 Task: Find connections with filter location Chikmagalūr with filter topic #coachingwith filter profile language Potuguese with filter current company Animation Boss with filter school Kurnool Jobs with filter industry Movies, Videos and Sound with filter service category Copywriting with filter keywords title Group Sales
Action: Mouse moved to (483, 63)
Screenshot: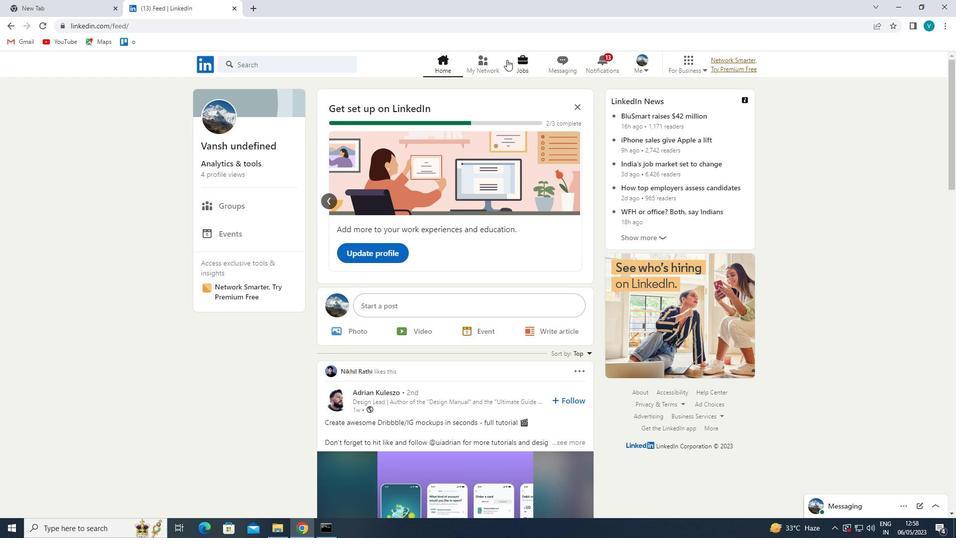 
Action: Mouse pressed left at (483, 63)
Screenshot: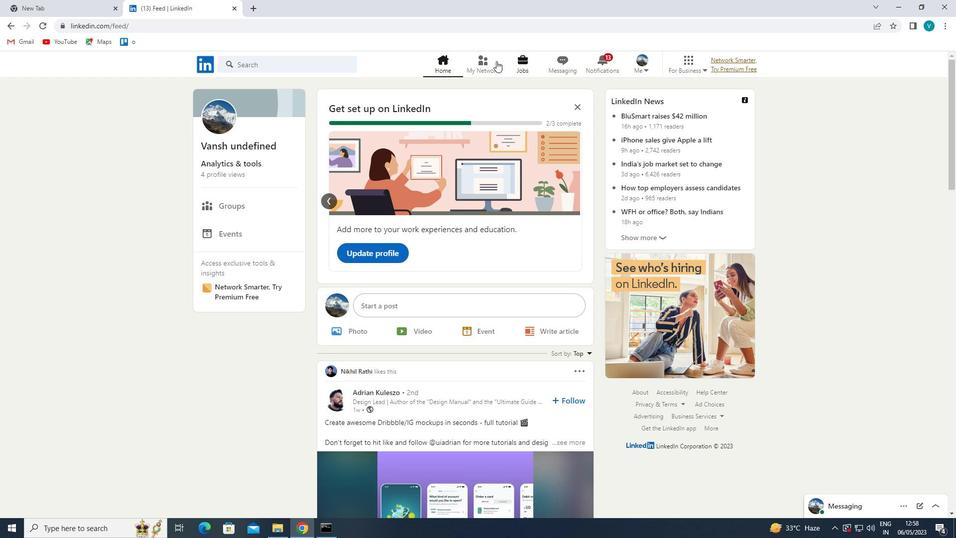 
Action: Mouse moved to (299, 117)
Screenshot: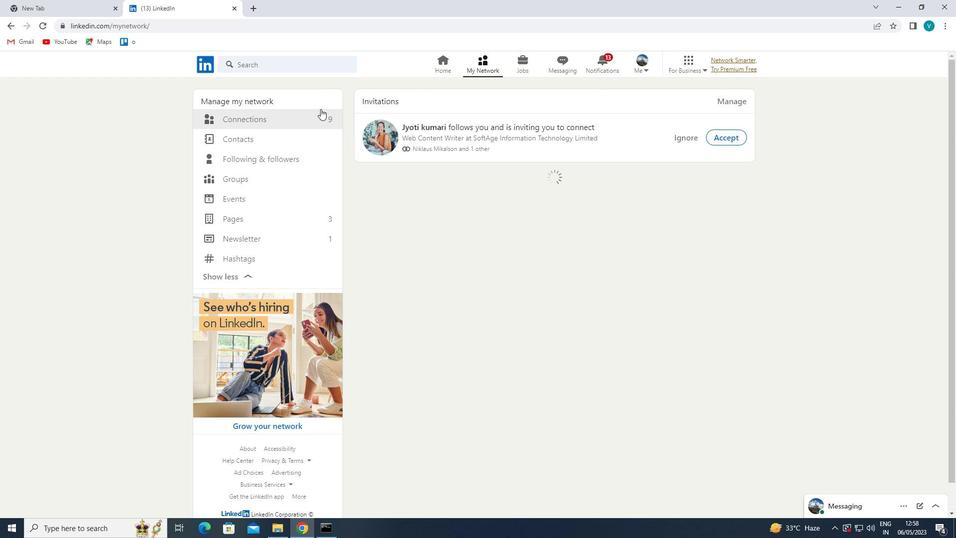
Action: Mouse pressed left at (299, 117)
Screenshot: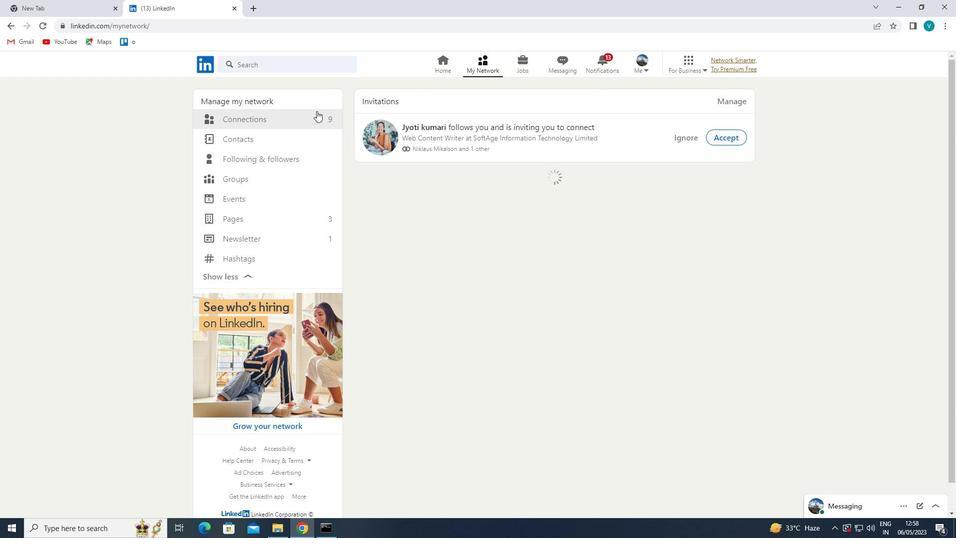 
Action: Mouse moved to (544, 118)
Screenshot: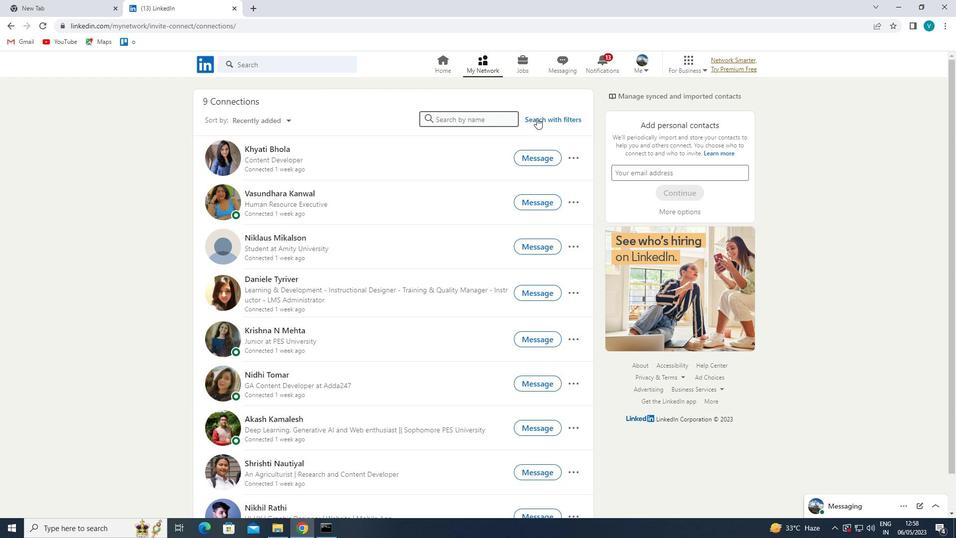 
Action: Mouse pressed left at (544, 118)
Screenshot: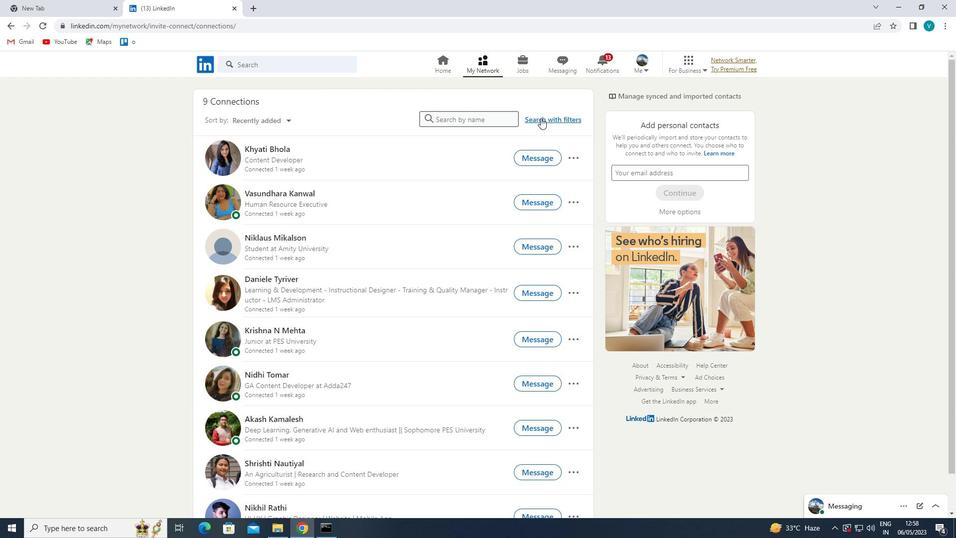 
Action: Mouse moved to (488, 94)
Screenshot: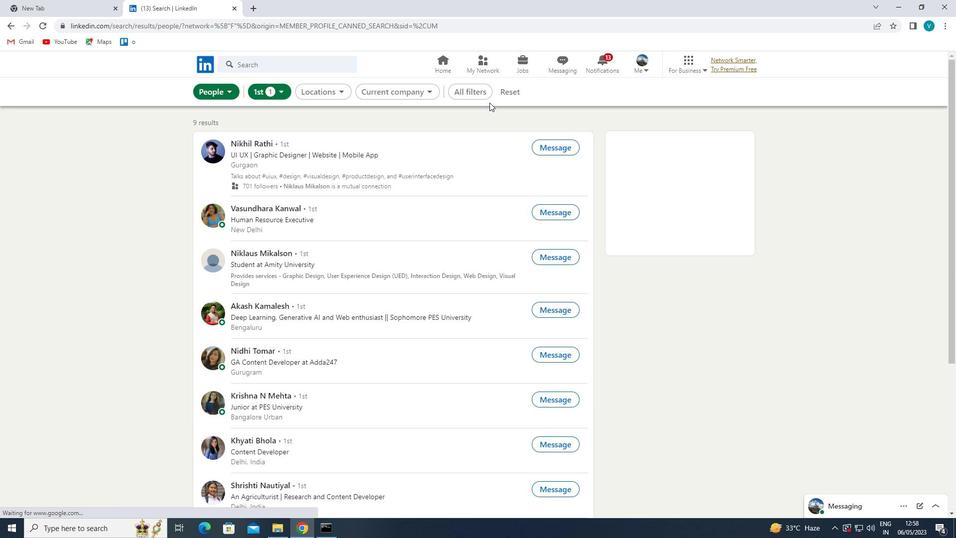 
Action: Mouse pressed left at (488, 94)
Screenshot: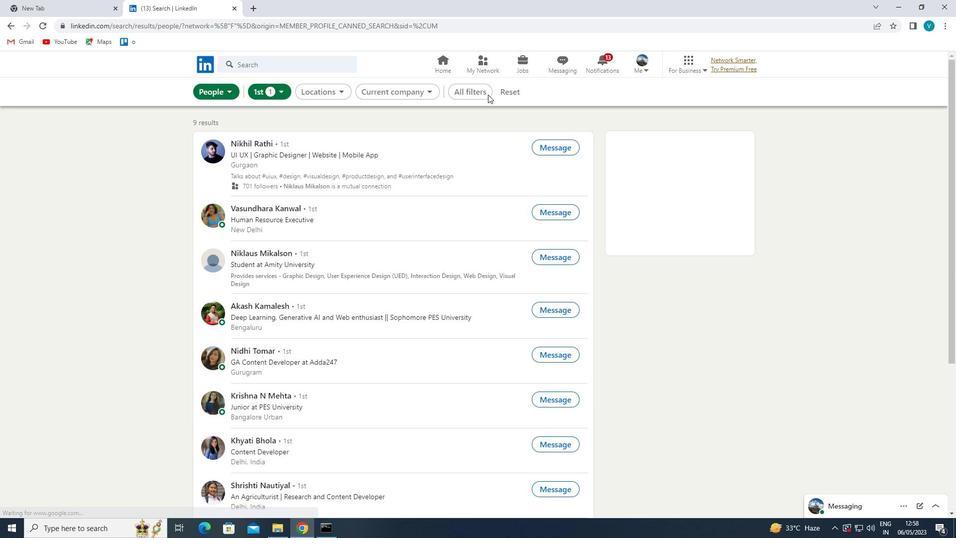 
Action: Mouse moved to (777, 199)
Screenshot: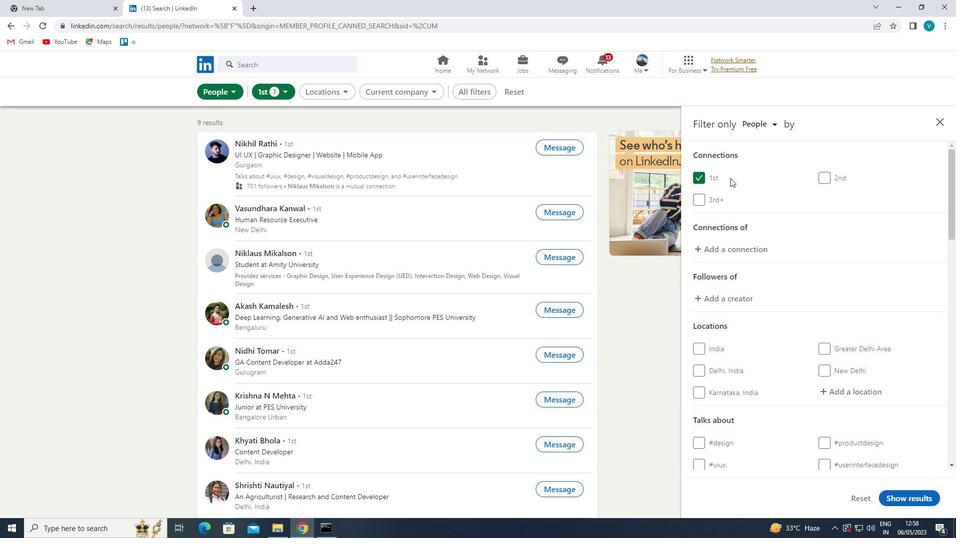 
Action: Mouse scrolled (777, 198) with delta (0, 0)
Screenshot: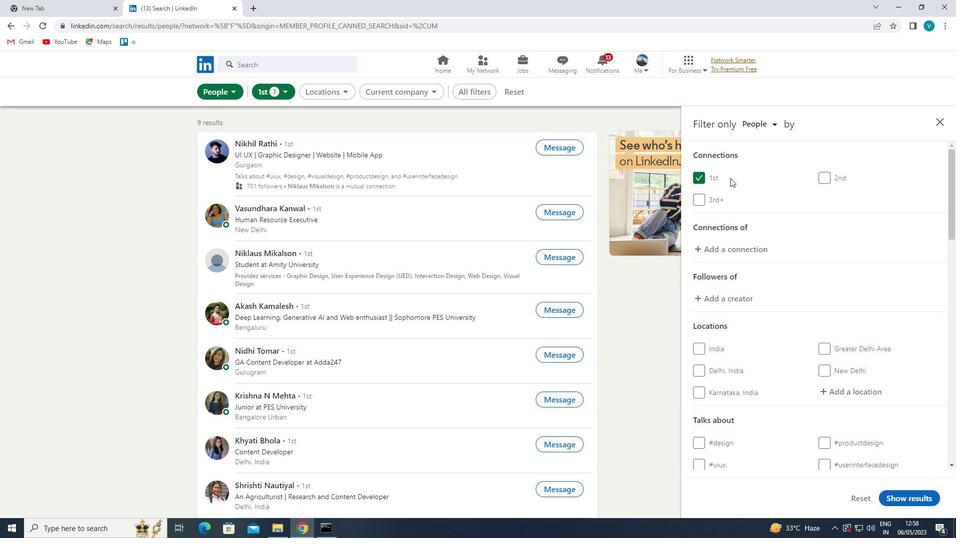 
Action: Mouse moved to (781, 202)
Screenshot: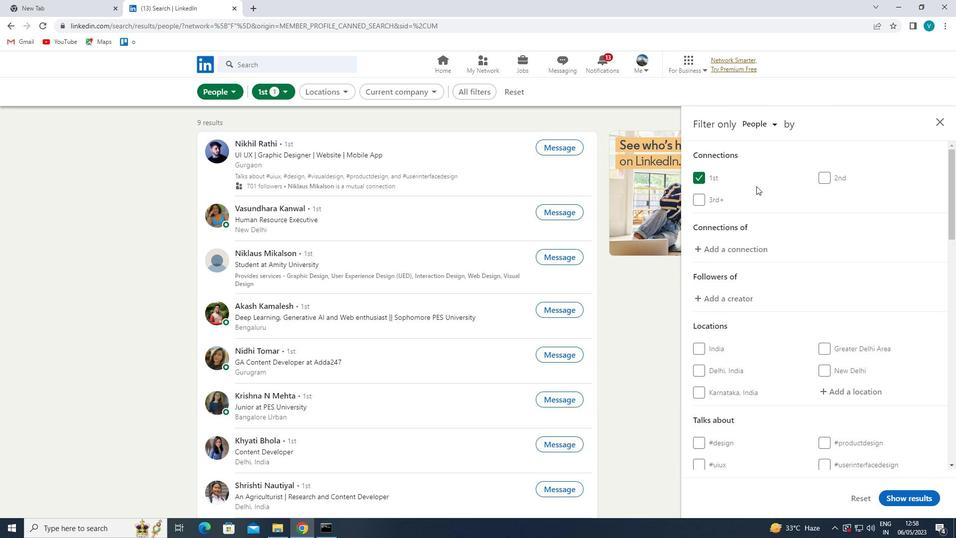 
Action: Mouse scrolled (781, 201) with delta (0, 0)
Screenshot: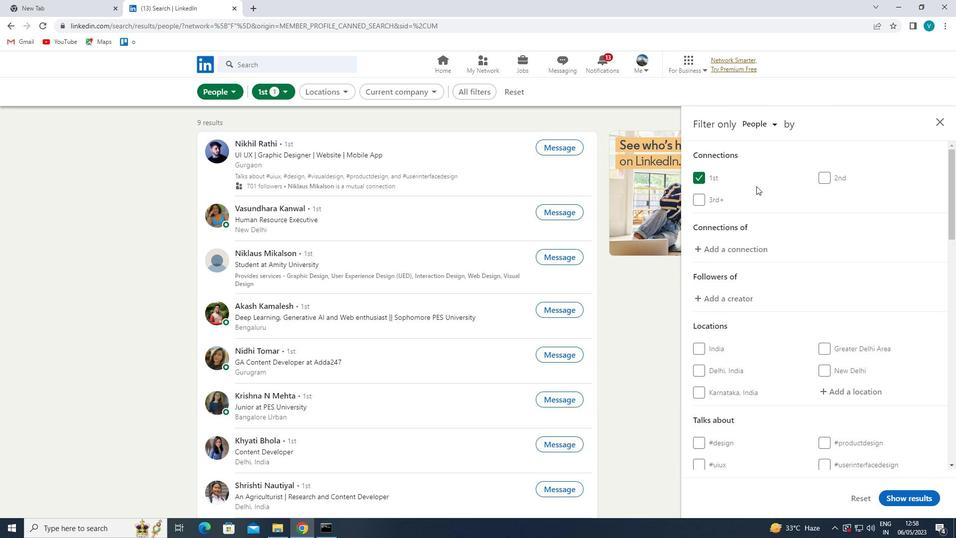 
Action: Mouse moved to (849, 283)
Screenshot: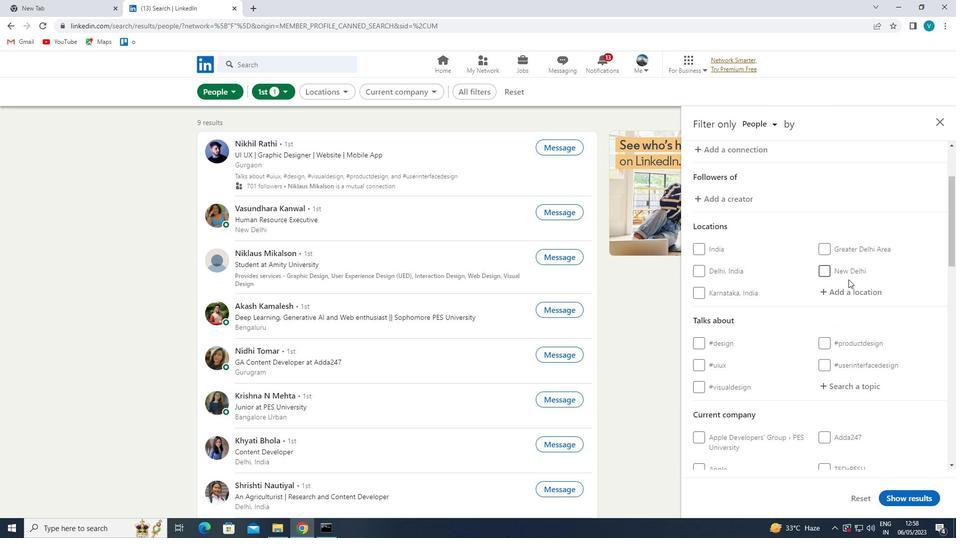 
Action: Mouse pressed left at (849, 283)
Screenshot: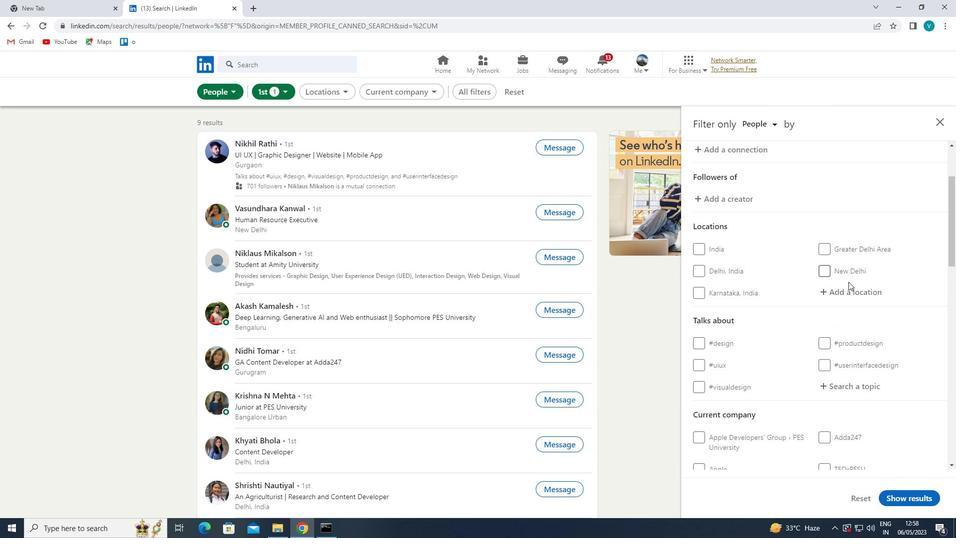 
Action: Mouse moved to (771, 269)
Screenshot: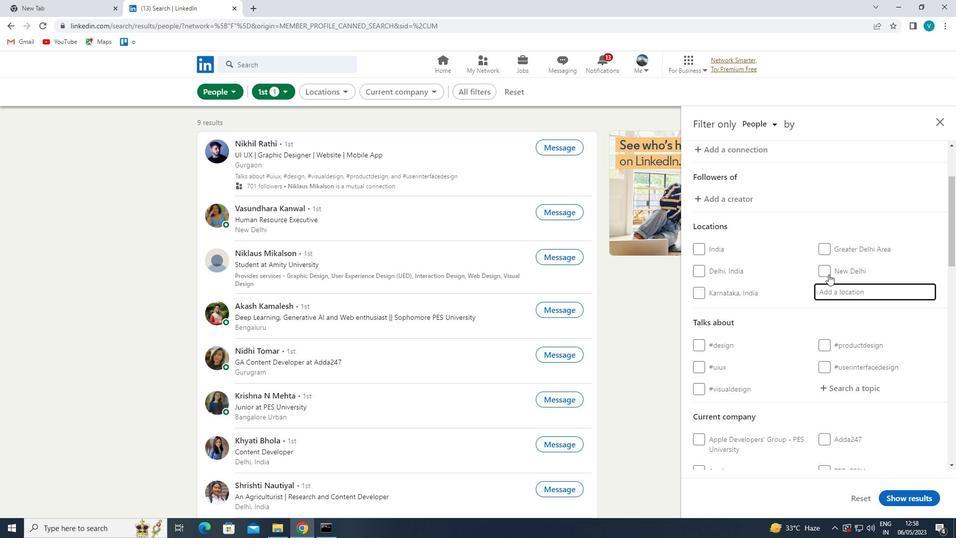 
Action: Key pressed <Key.shift>
Screenshot: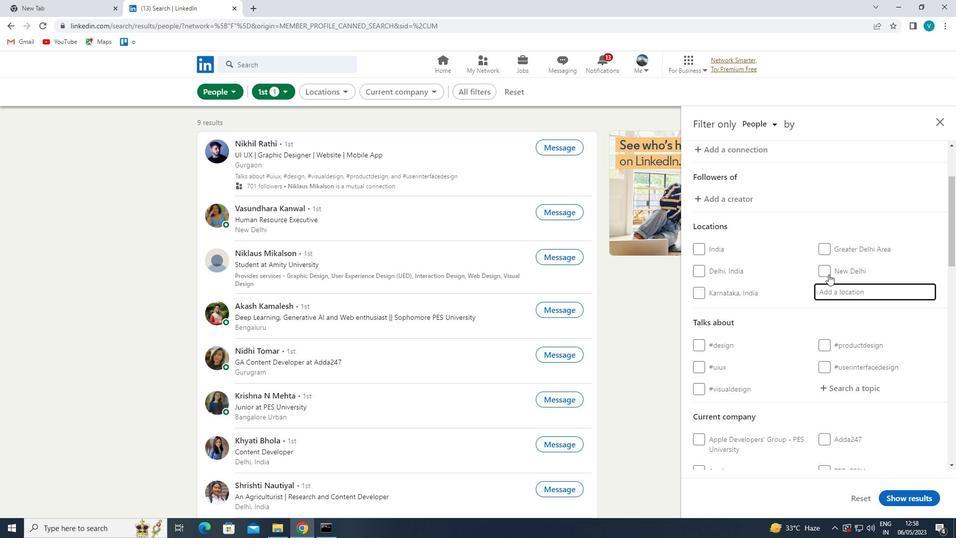 
Action: Mouse moved to (768, 270)
Screenshot: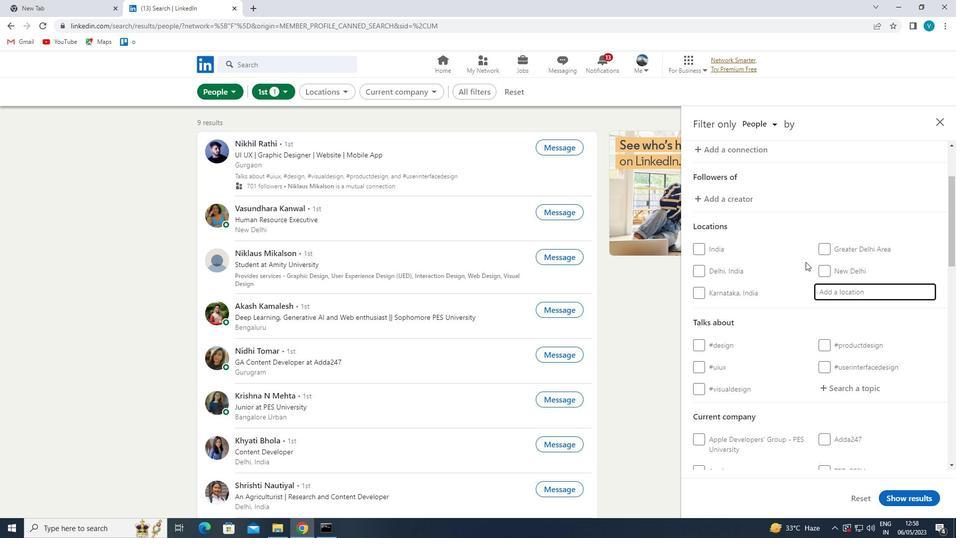 
Action: Key pressed CHIKMAGALUR
Screenshot: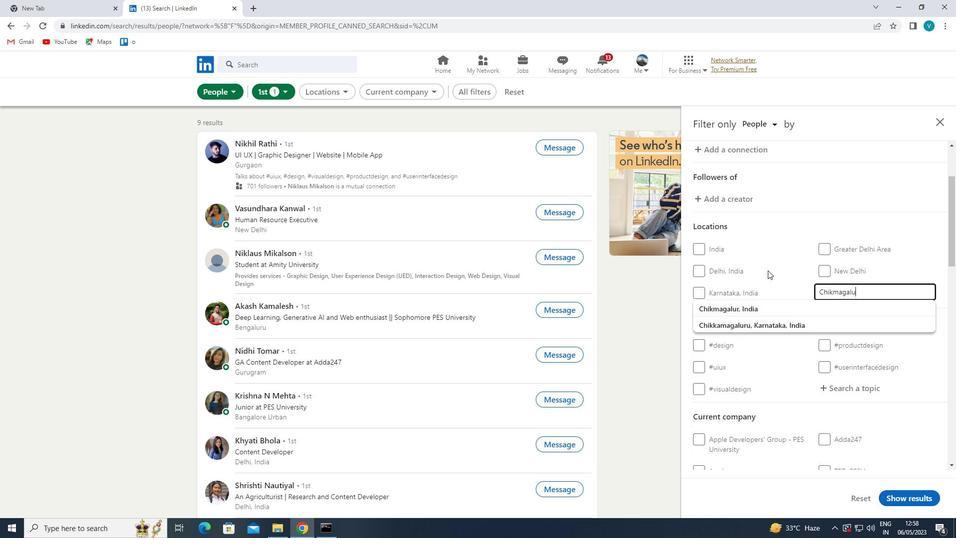 
Action: Mouse moved to (762, 302)
Screenshot: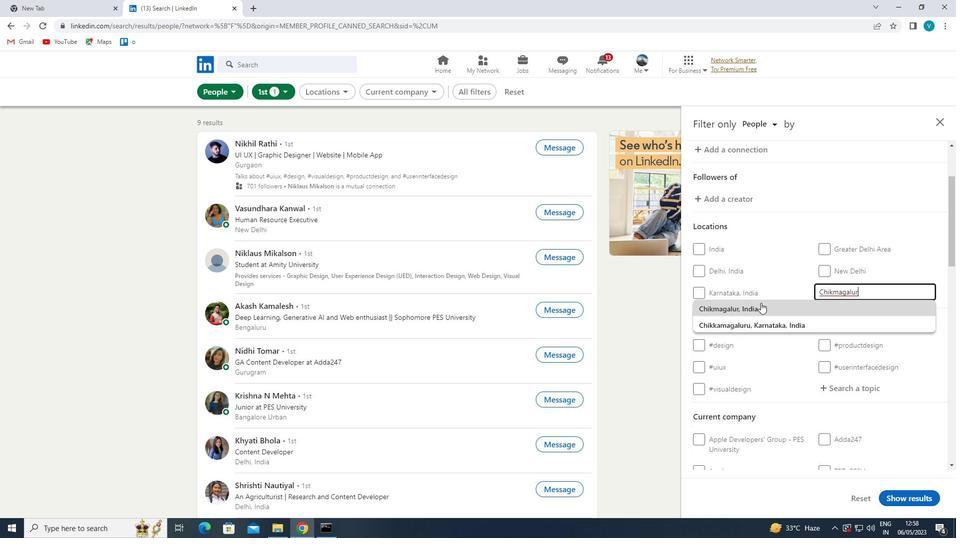 
Action: Mouse pressed left at (762, 302)
Screenshot: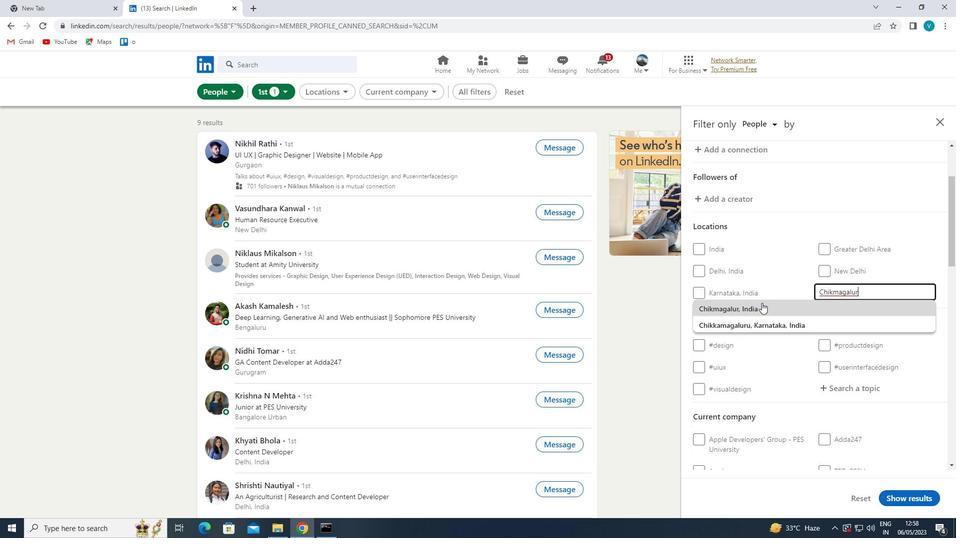
Action: Mouse moved to (794, 315)
Screenshot: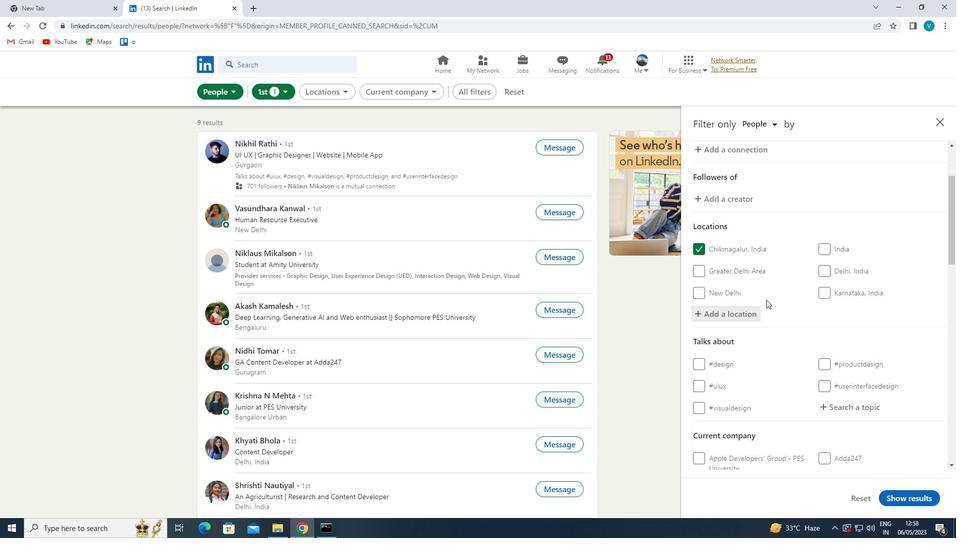 
Action: Mouse scrolled (794, 315) with delta (0, 0)
Screenshot: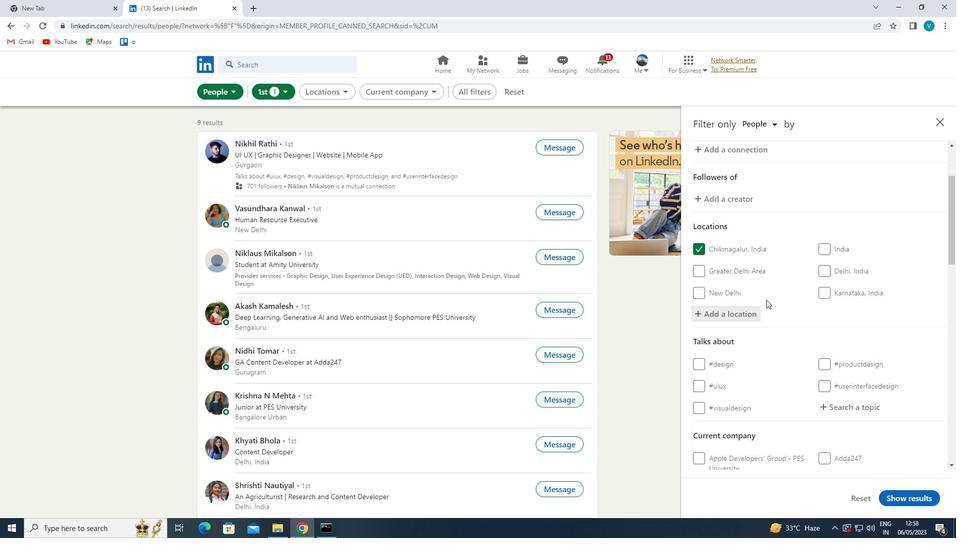 
Action: Mouse moved to (808, 328)
Screenshot: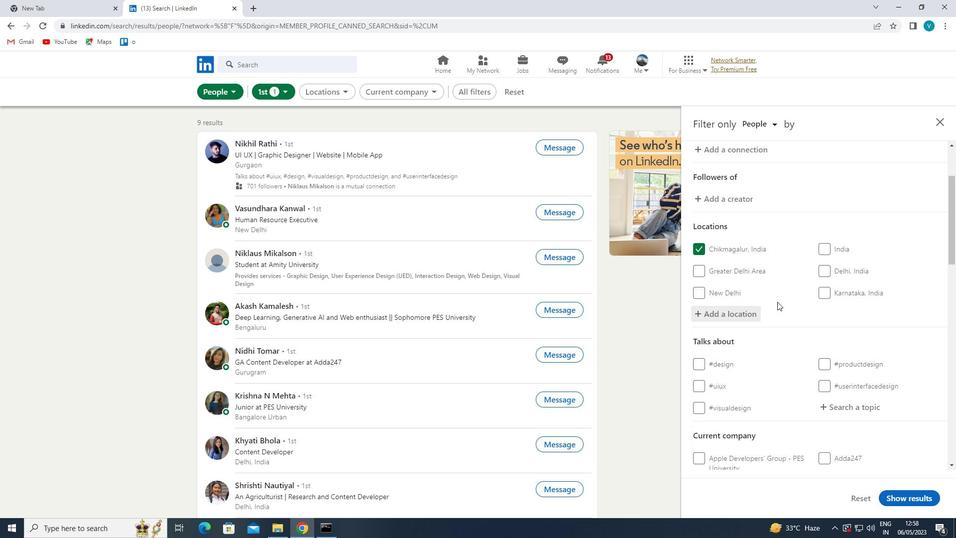 
Action: Mouse scrolled (808, 328) with delta (0, 0)
Screenshot: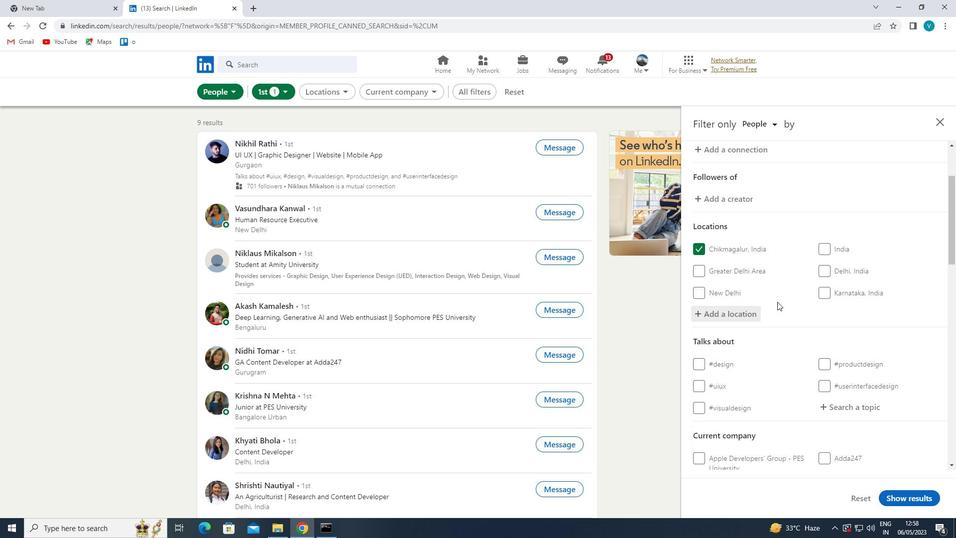 
Action: Mouse moved to (843, 304)
Screenshot: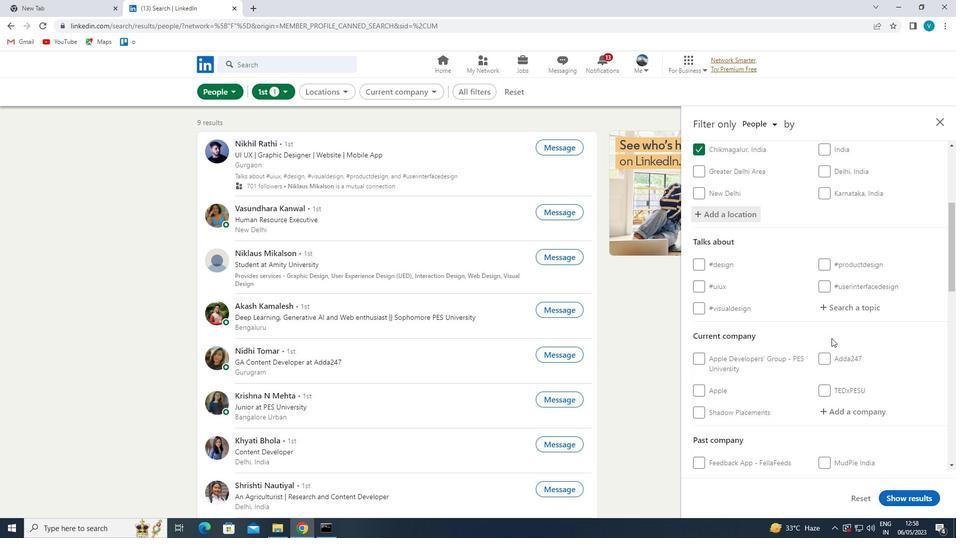 
Action: Mouse pressed left at (843, 304)
Screenshot: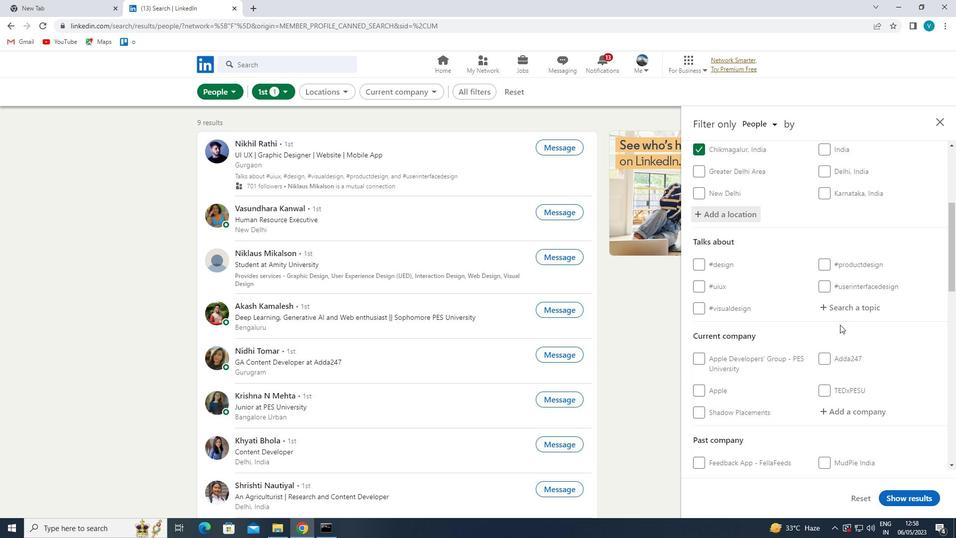 
Action: Mouse moved to (782, 274)
Screenshot: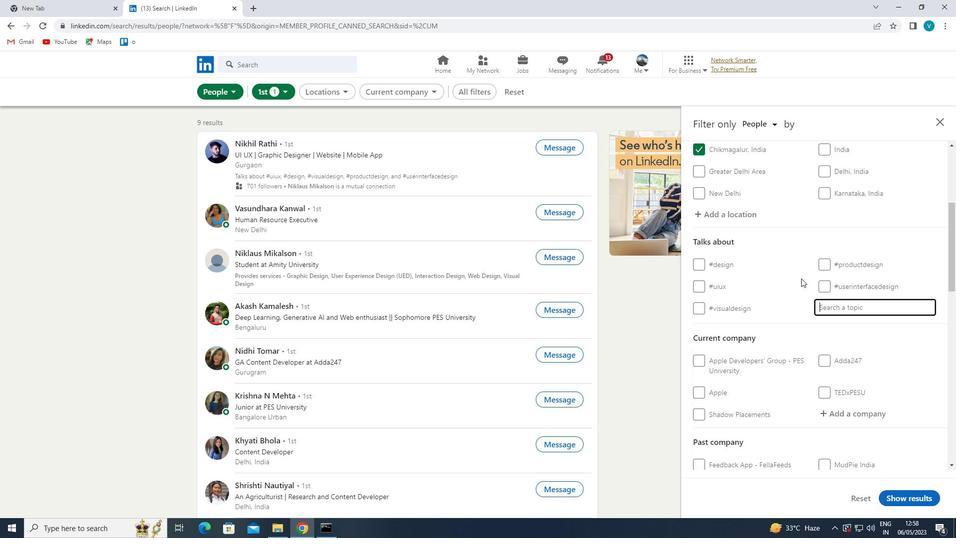 
Action: Key pressed COACHN<Key.backspace>ING
Screenshot: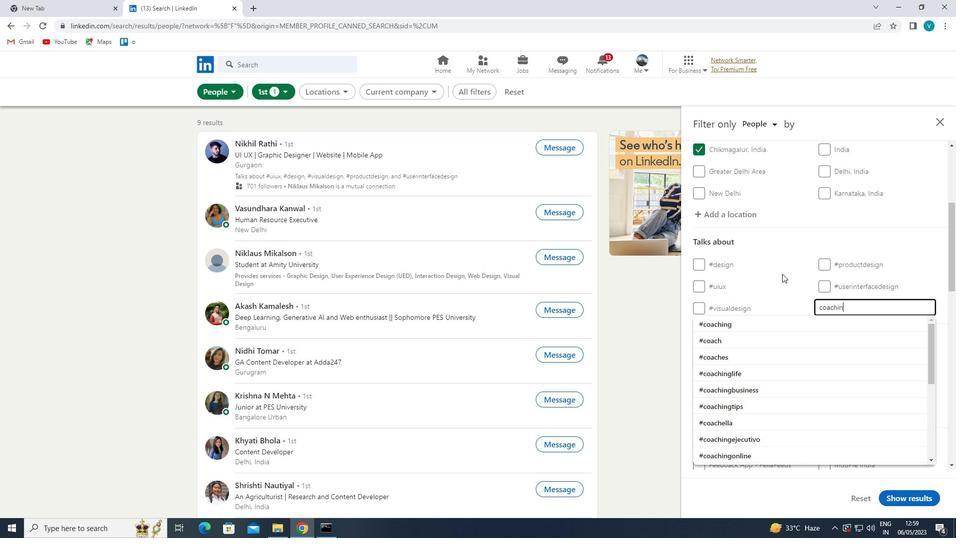 
Action: Mouse moved to (781, 323)
Screenshot: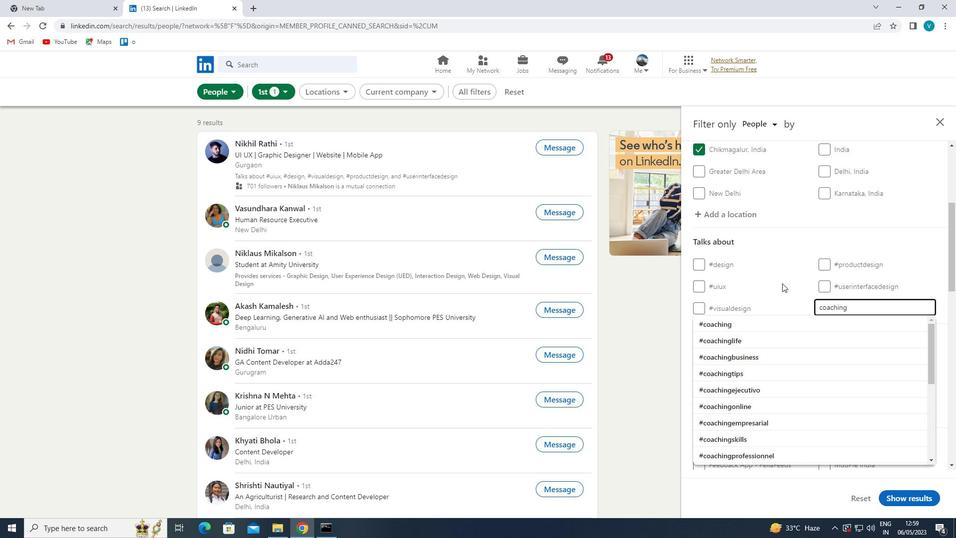 
Action: Mouse pressed left at (781, 323)
Screenshot: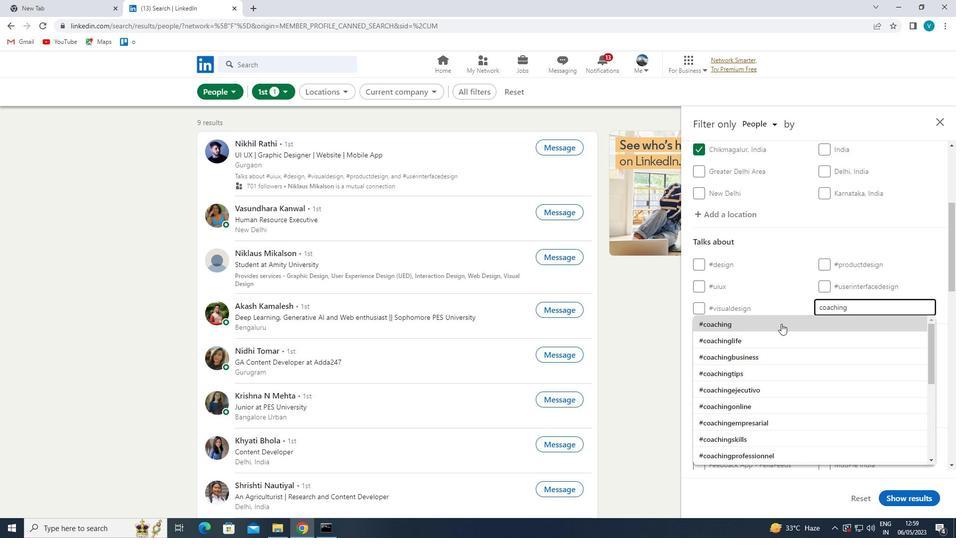 
Action: Mouse moved to (799, 329)
Screenshot: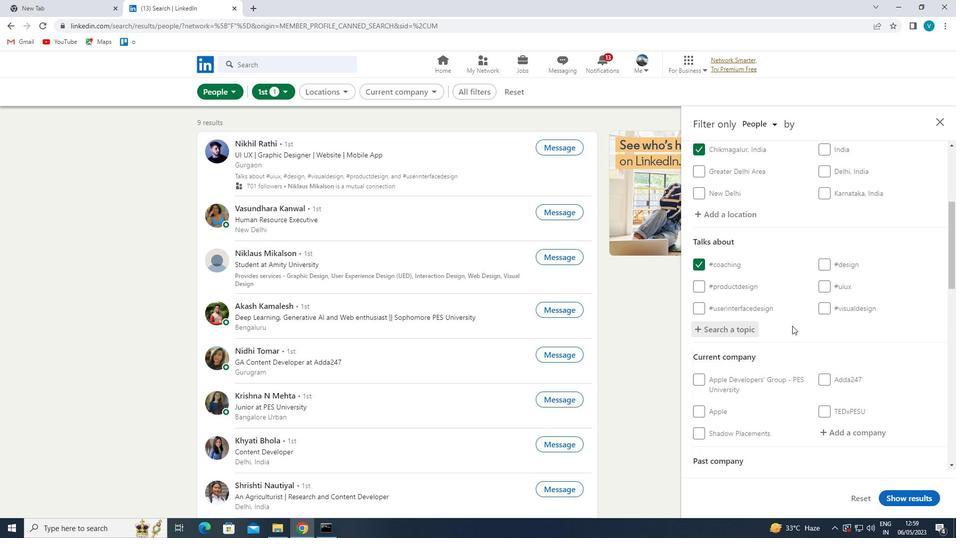
Action: Mouse scrolled (799, 328) with delta (0, 0)
Screenshot: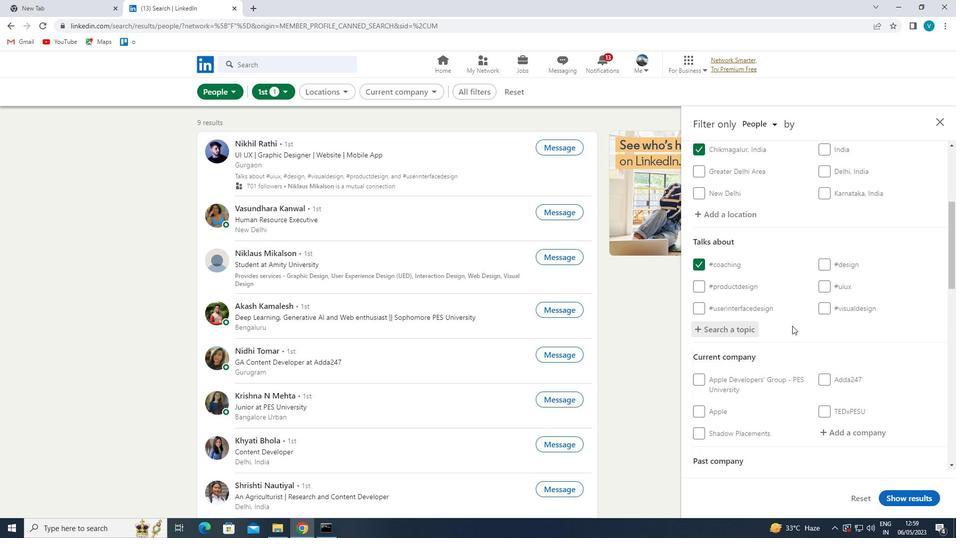 
Action: Mouse moved to (803, 331)
Screenshot: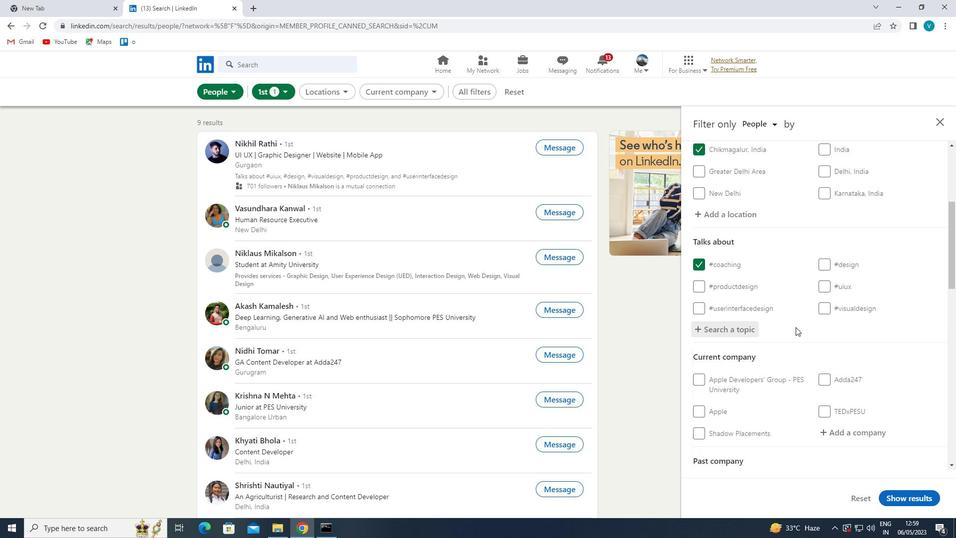 
Action: Mouse scrolled (803, 330) with delta (0, 0)
Screenshot: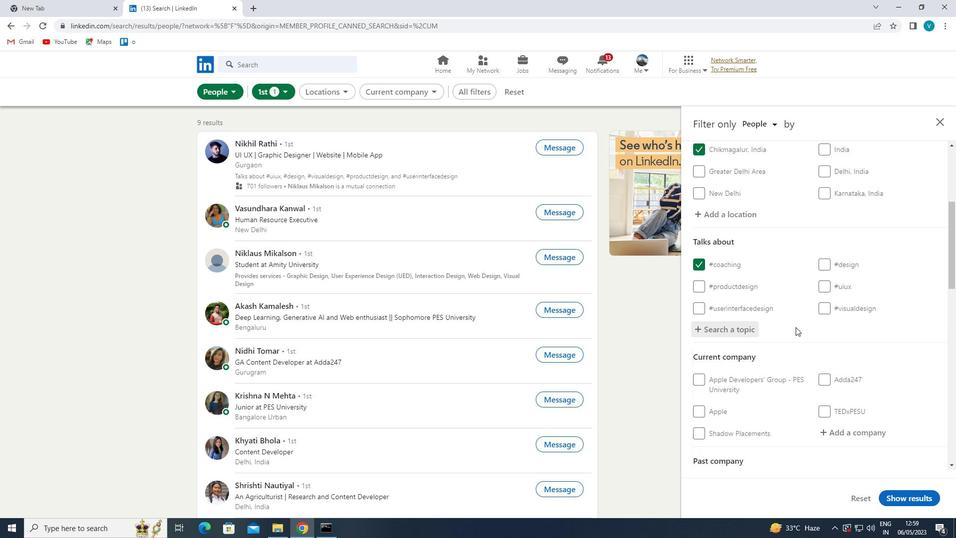 
Action: Mouse moved to (853, 335)
Screenshot: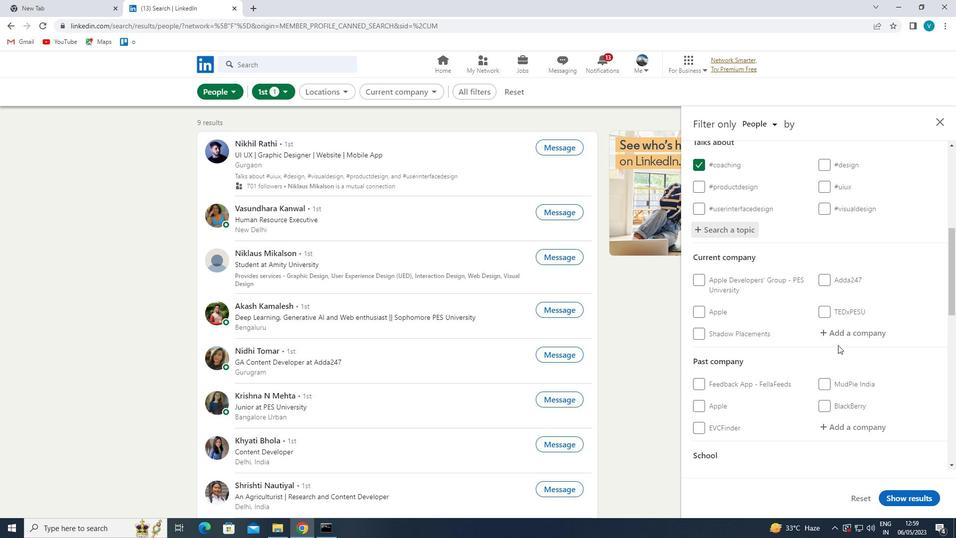 
Action: Mouse pressed left at (853, 335)
Screenshot: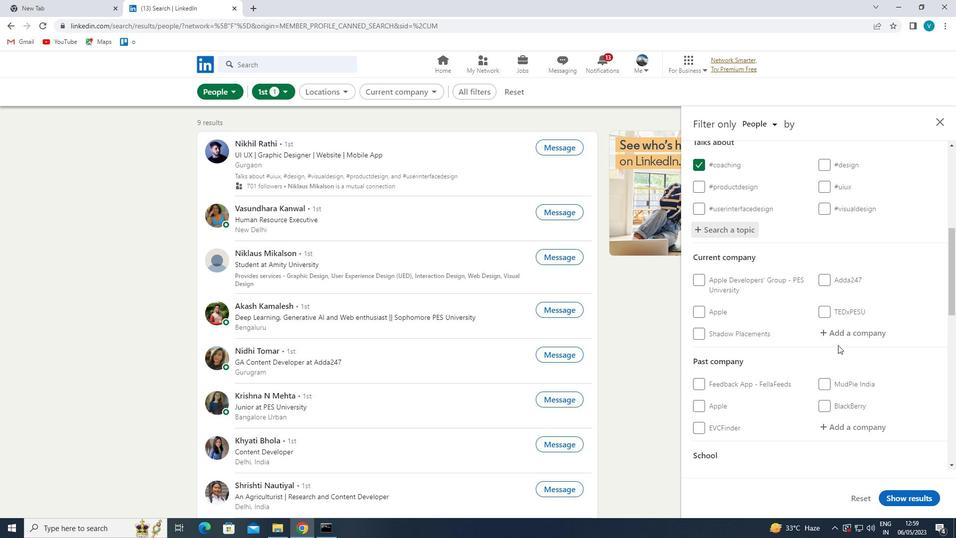 
Action: Mouse moved to (846, 329)
Screenshot: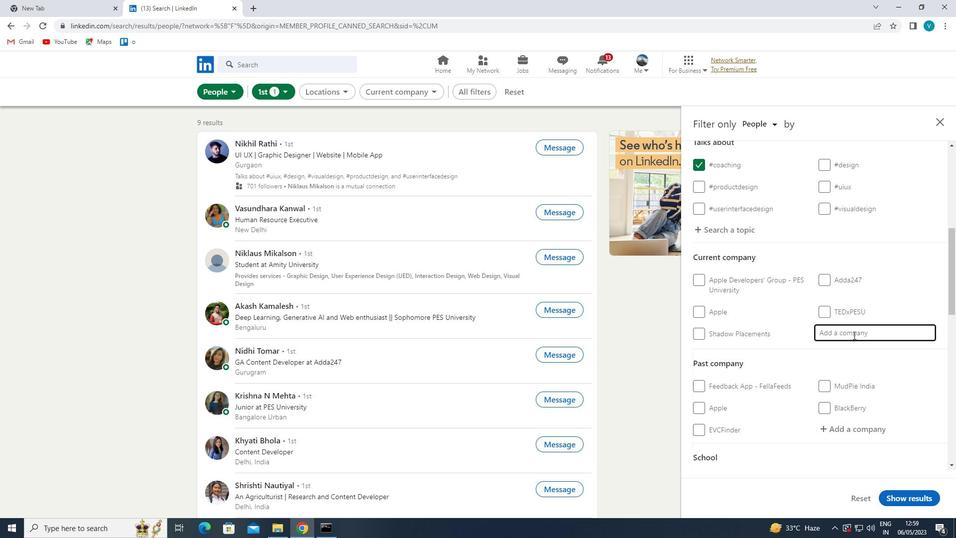 
Action: Key pressed <Key.shift>
Screenshot: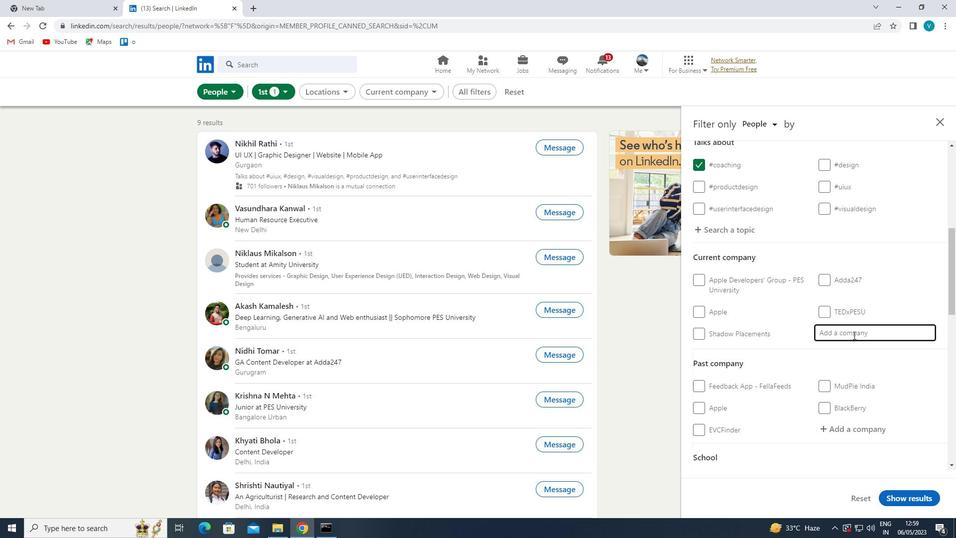 
Action: Mouse moved to (764, 283)
Screenshot: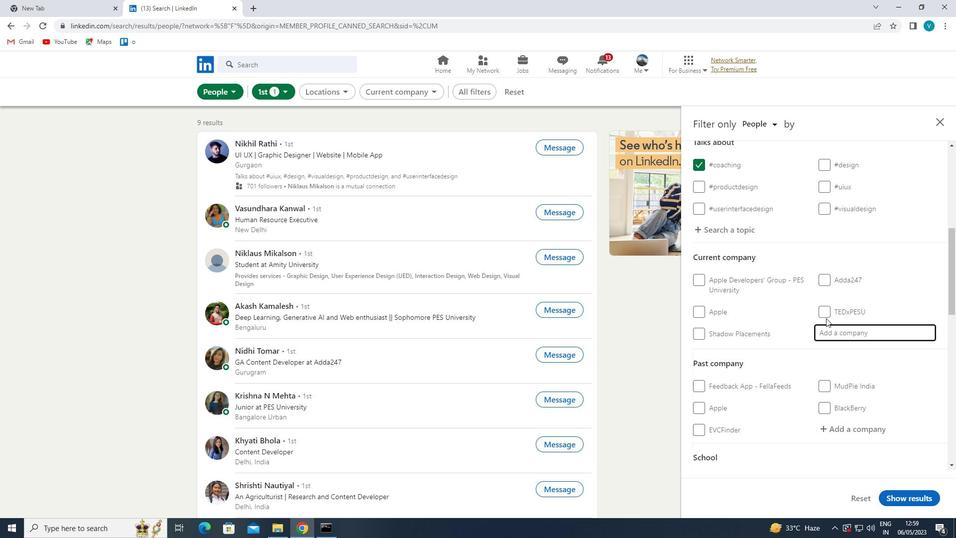 
Action: Key pressed ANIMATION
Screenshot: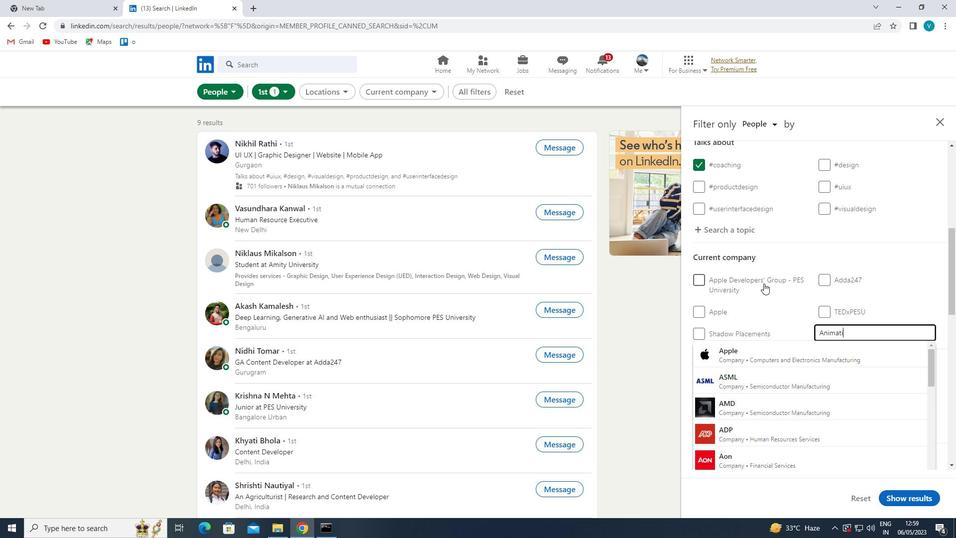 
Action: Mouse moved to (777, 314)
Screenshot: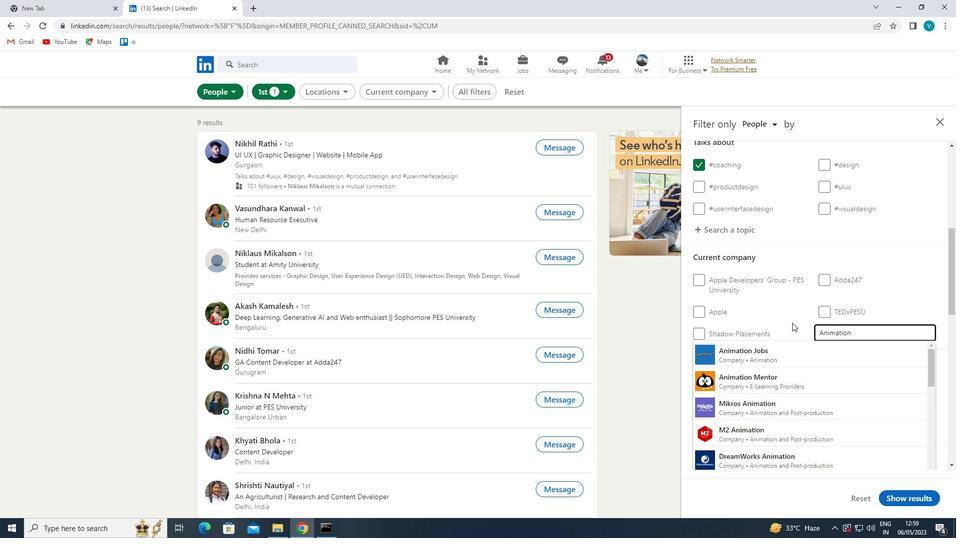 
Action: Key pressed <Key.space><Key.shift>BOSS
Screenshot: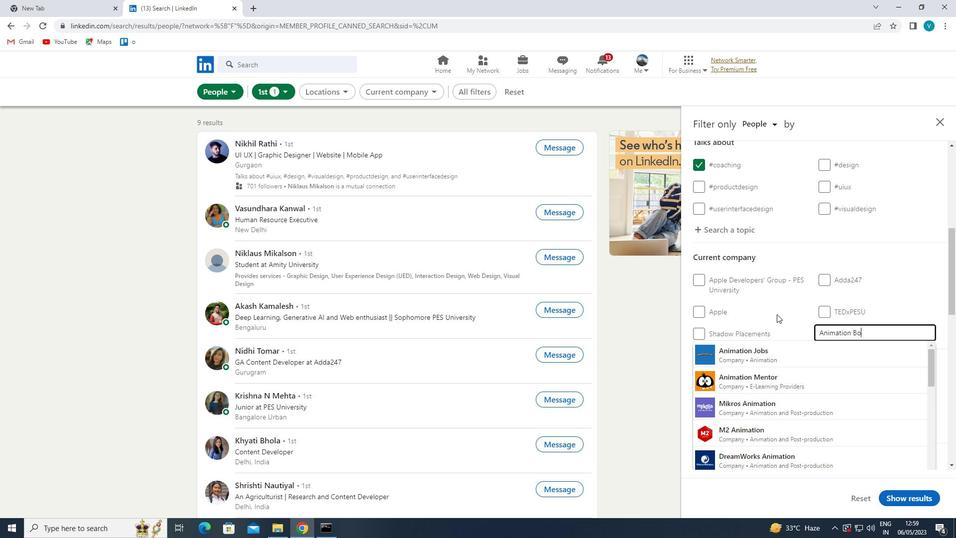 
Action: Mouse moved to (783, 349)
Screenshot: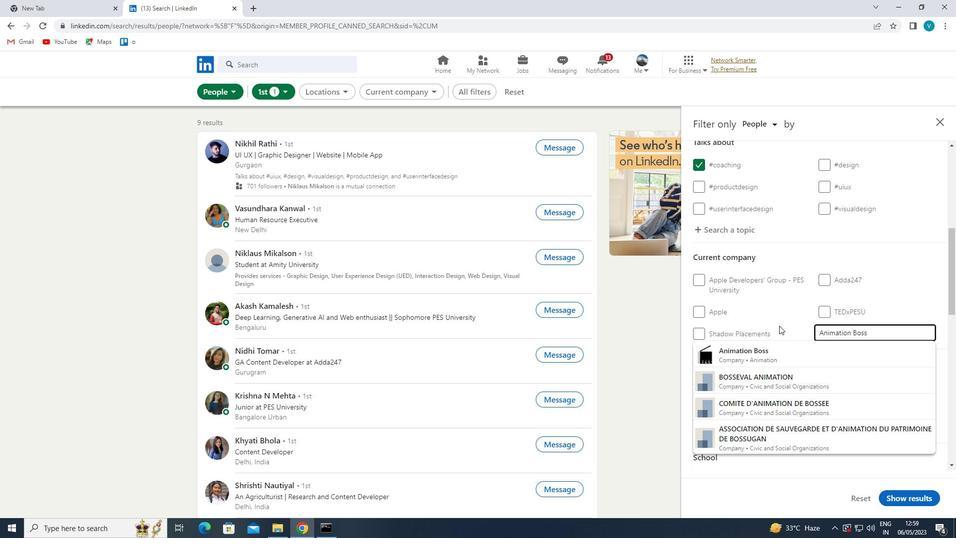 
Action: Mouse pressed left at (783, 349)
Screenshot: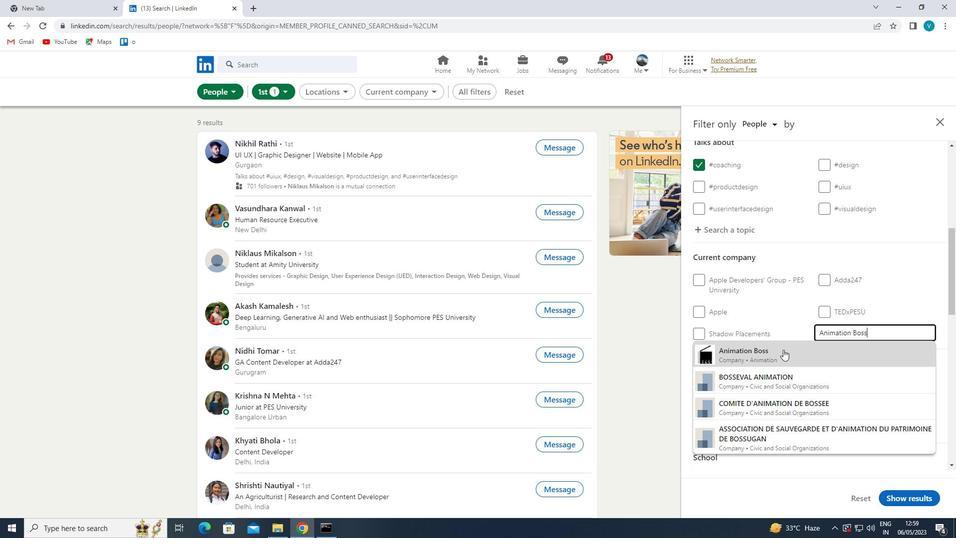 
Action: Mouse moved to (783, 347)
Screenshot: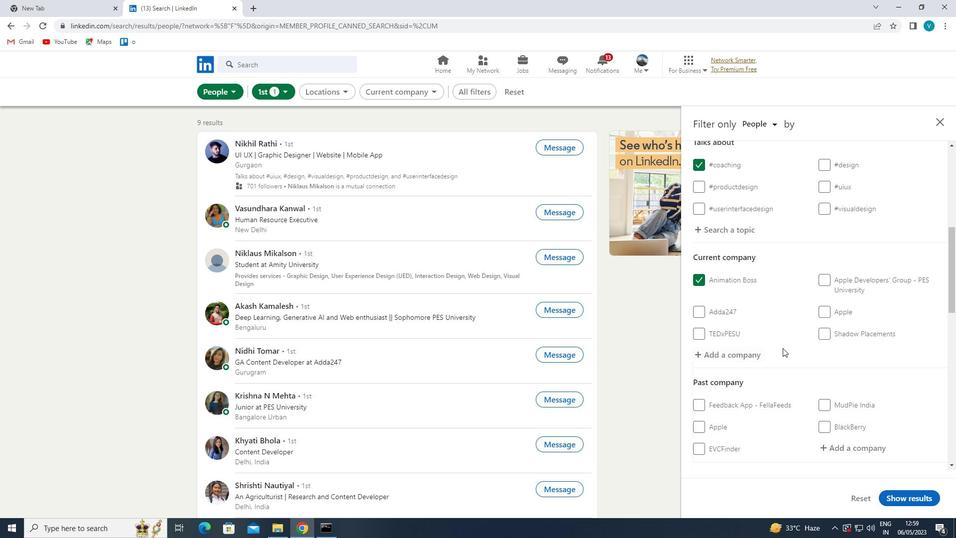 
Action: Mouse scrolled (783, 346) with delta (0, 0)
Screenshot: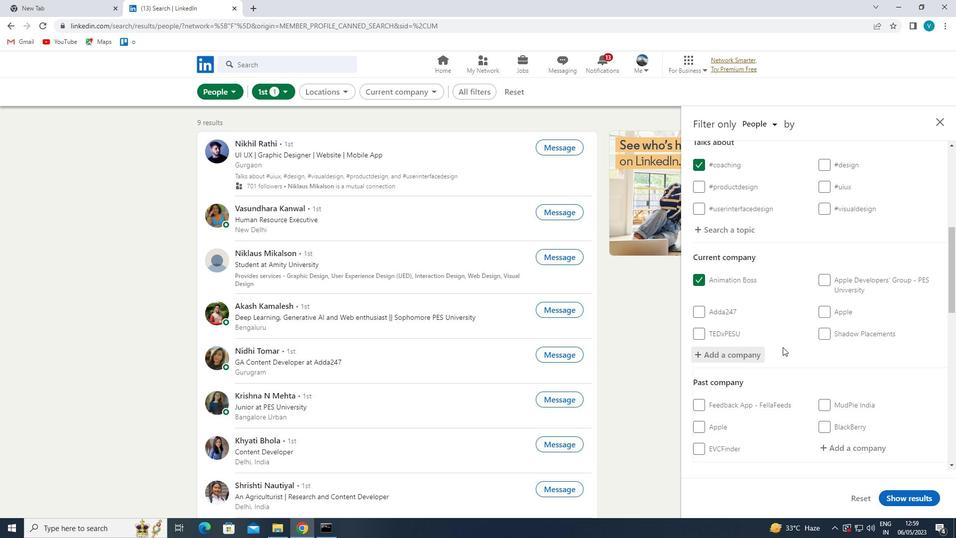 
Action: Mouse scrolled (783, 346) with delta (0, 0)
Screenshot: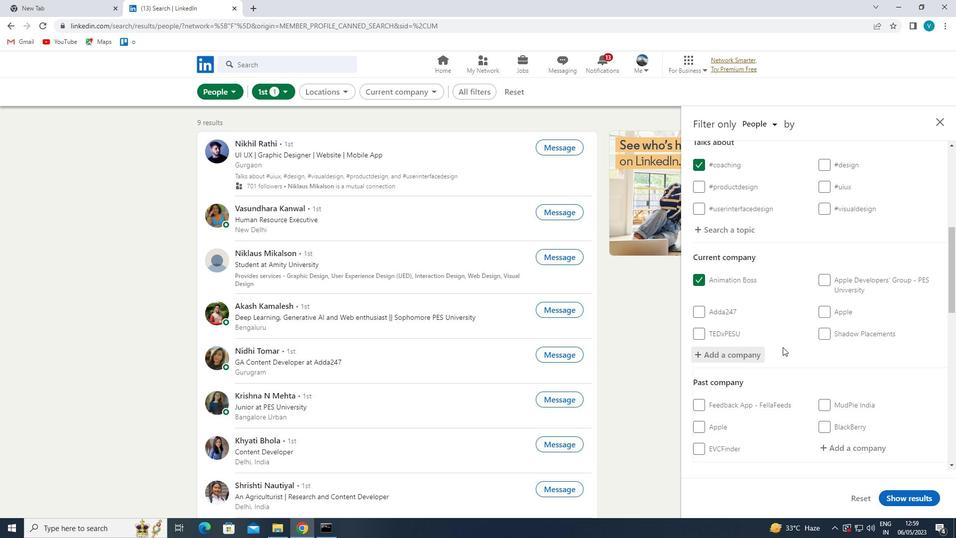 
Action: Mouse scrolled (783, 346) with delta (0, 0)
Screenshot: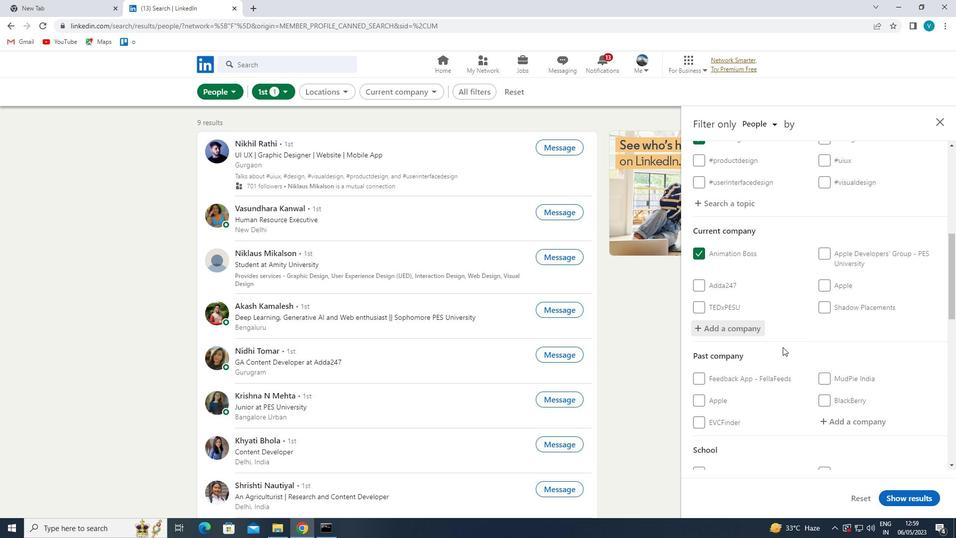 
Action: Mouse scrolled (783, 346) with delta (0, 0)
Screenshot: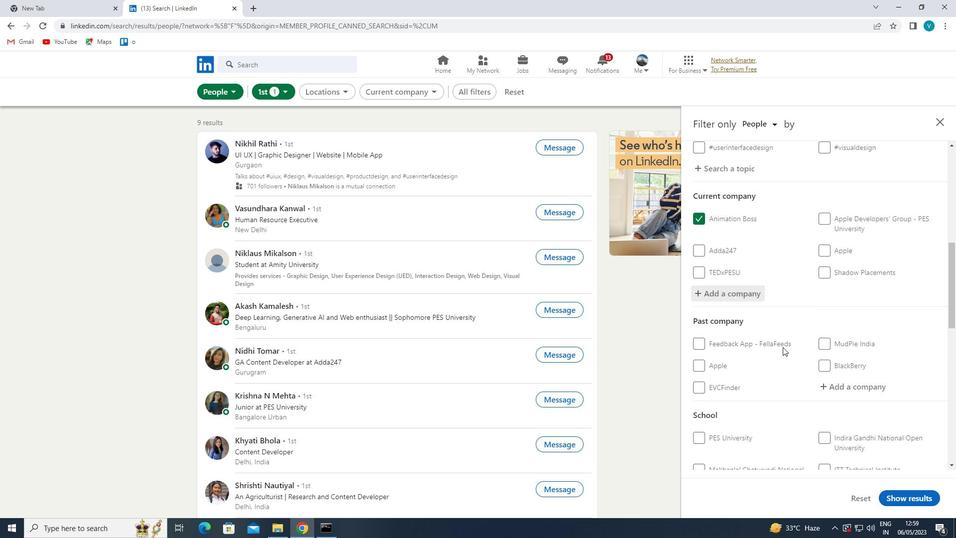 
Action: Mouse scrolled (783, 346) with delta (0, 0)
Screenshot: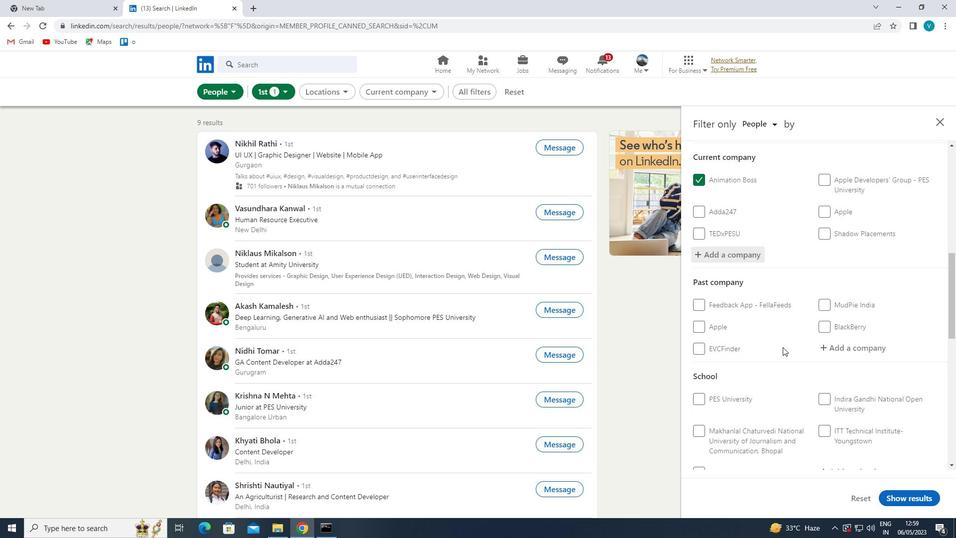 
Action: Mouse moved to (826, 323)
Screenshot: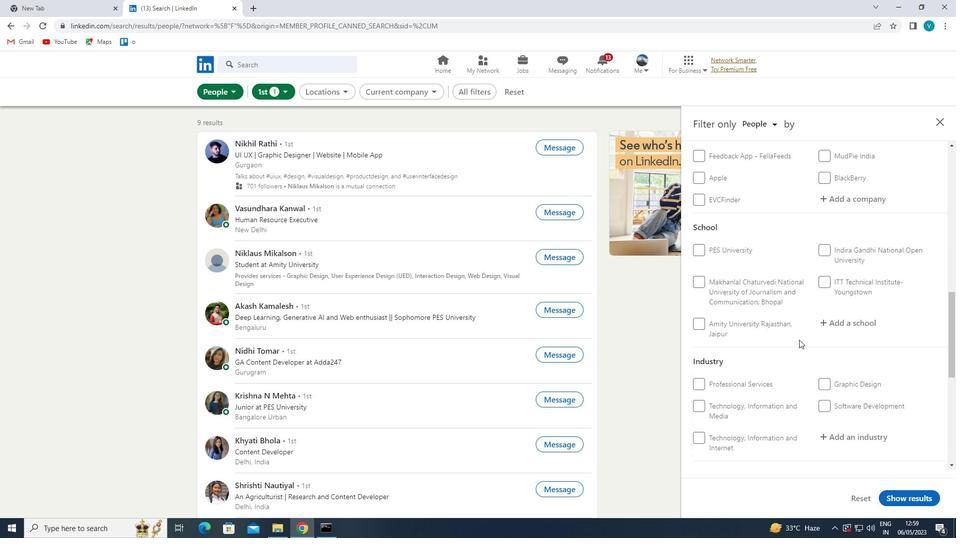 
Action: Mouse pressed left at (826, 323)
Screenshot: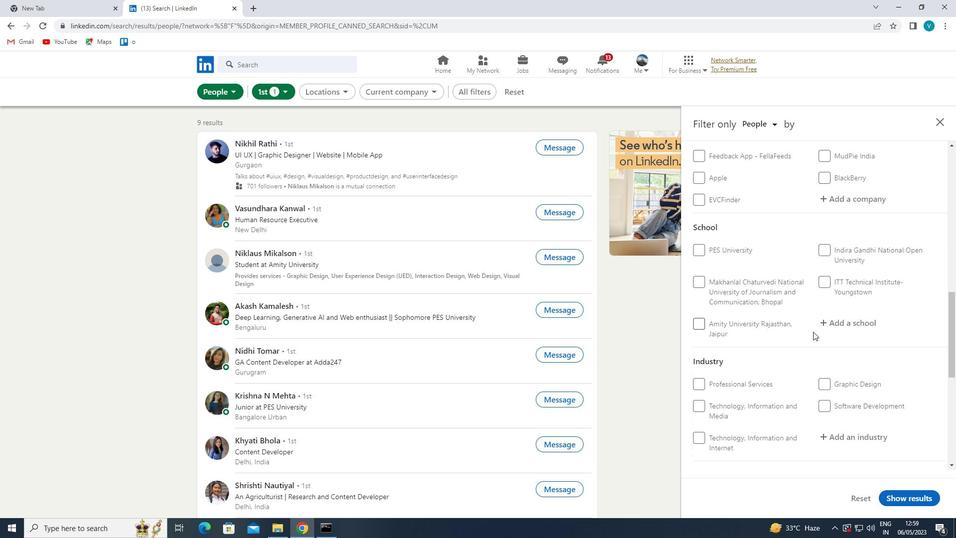 
Action: Mouse moved to (784, 295)
Screenshot: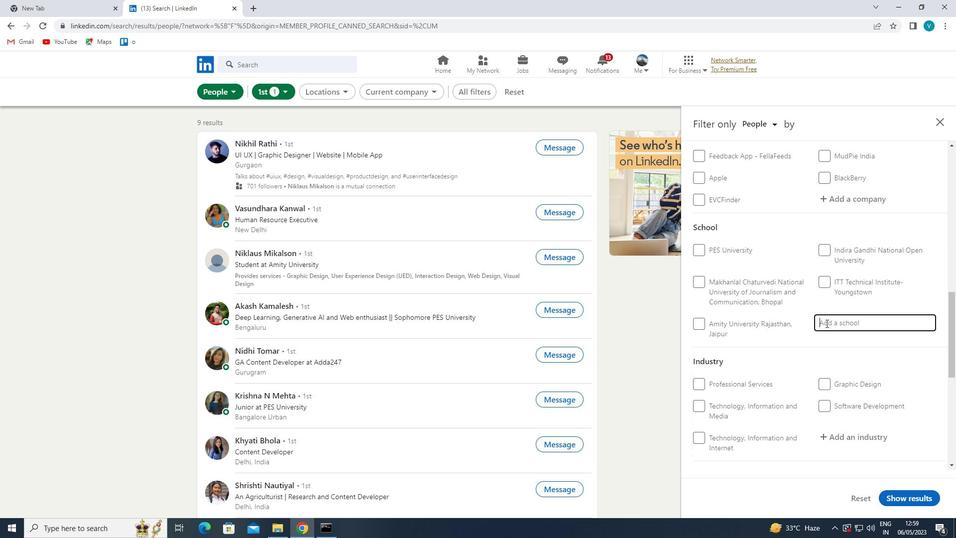 
Action: Key pressed <Key.shift>KURNOOL
Screenshot: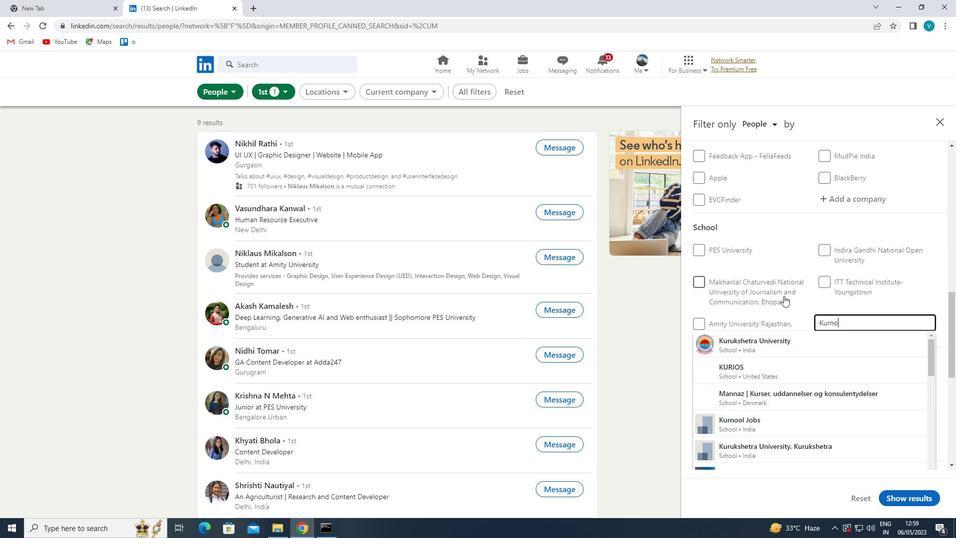 
Action: Mouse moved to (783, 342)
Screenshot: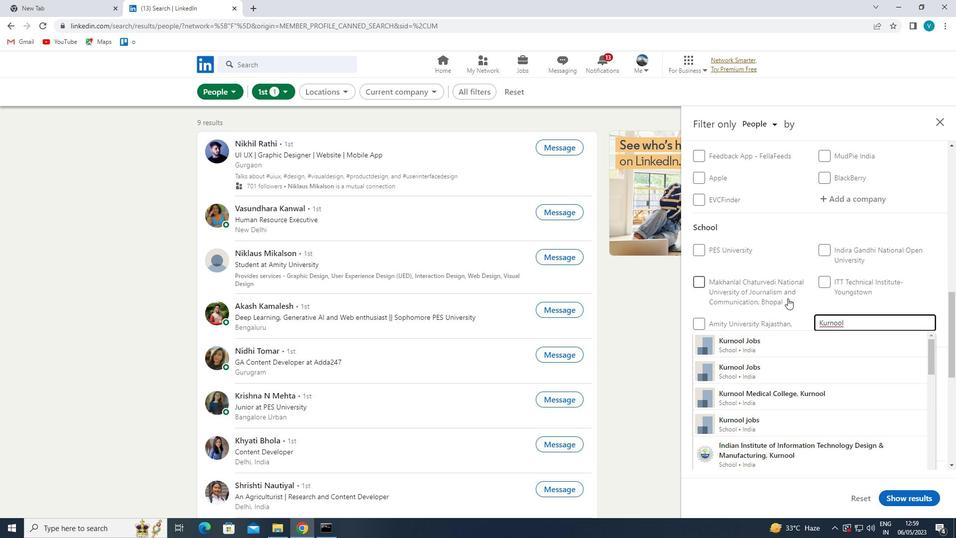 
Action: Mouse pressed left at (783, 342)
Screenshot: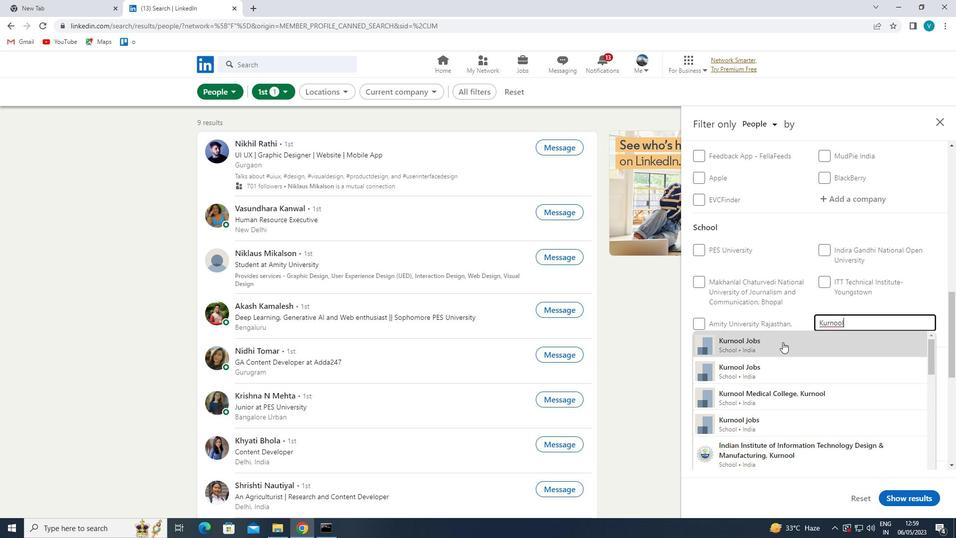 
Action: Mouse moved to (802, 353)
Screenshot: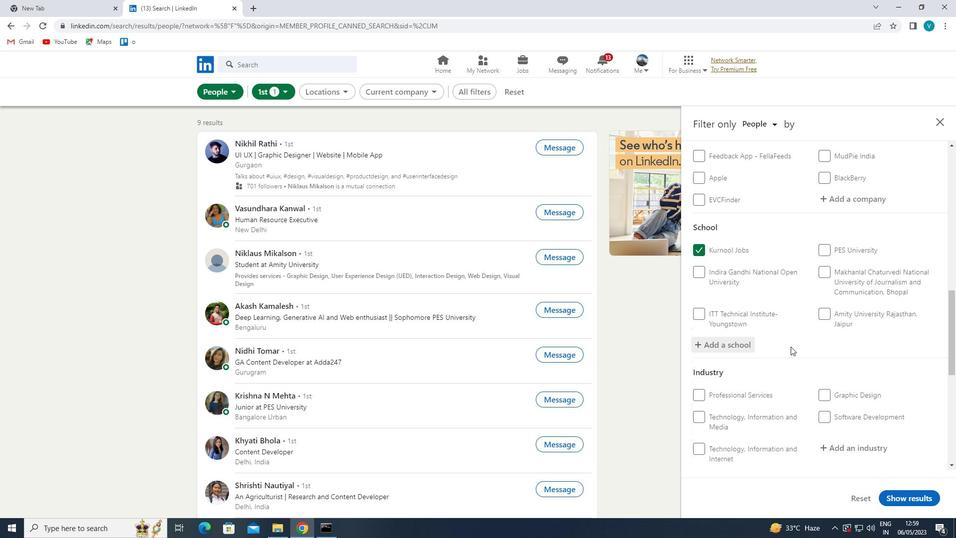 
Action: Mouse scrolled (802, 353) with delta (0, 0)
Screenshot: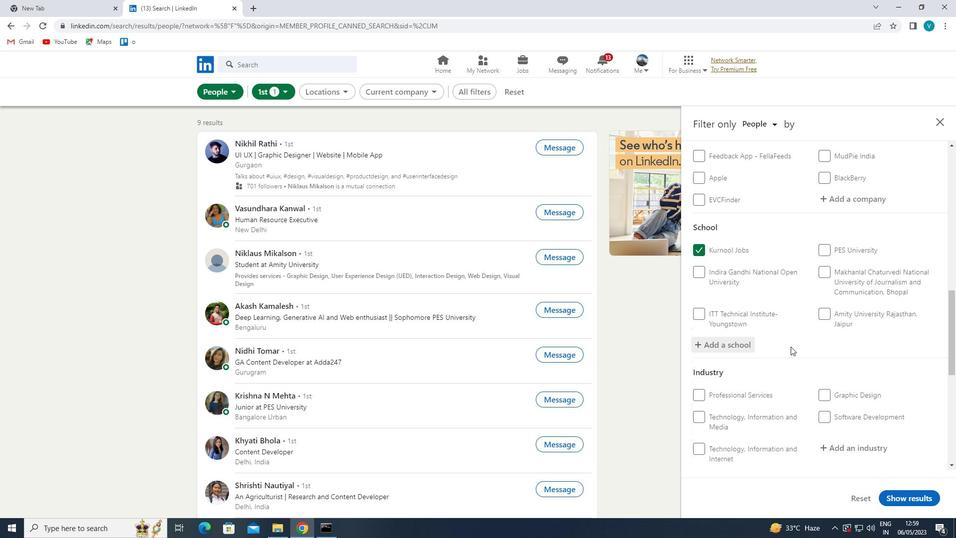 
Action: Mouse moved to (806, 355)
Screenshot: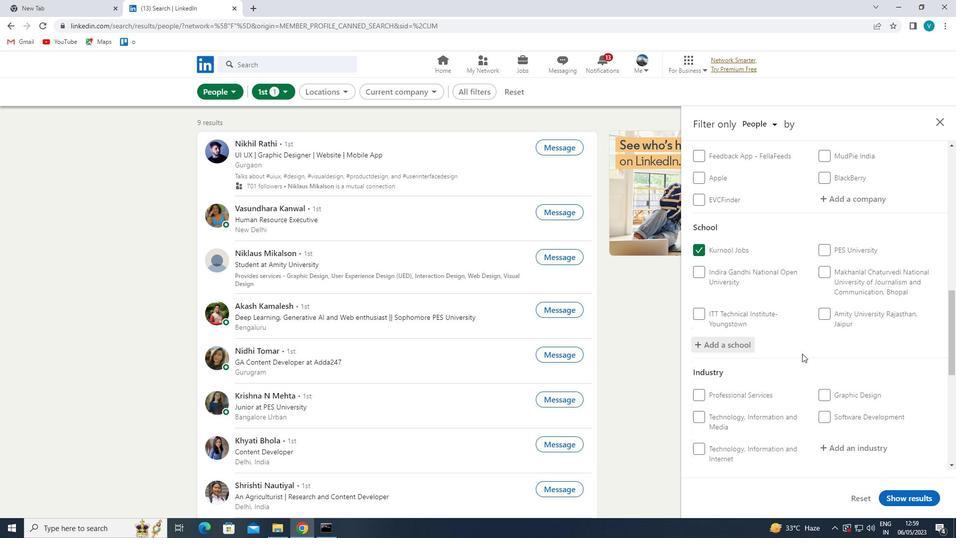 
Action: Mouse scrolled (806, 354) with delta (0, 0)
Screenshot: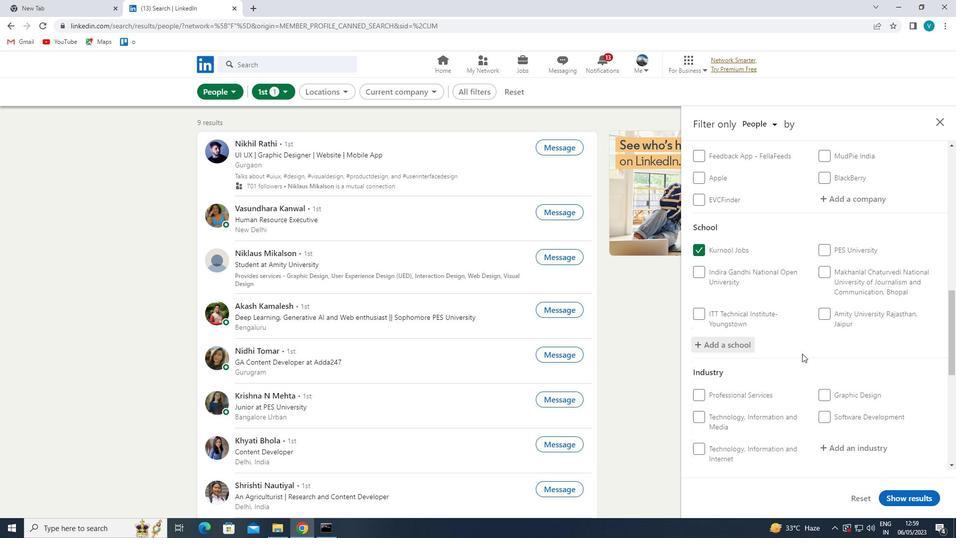 
Action: Mouse moved to (845, 348)
Screenshot: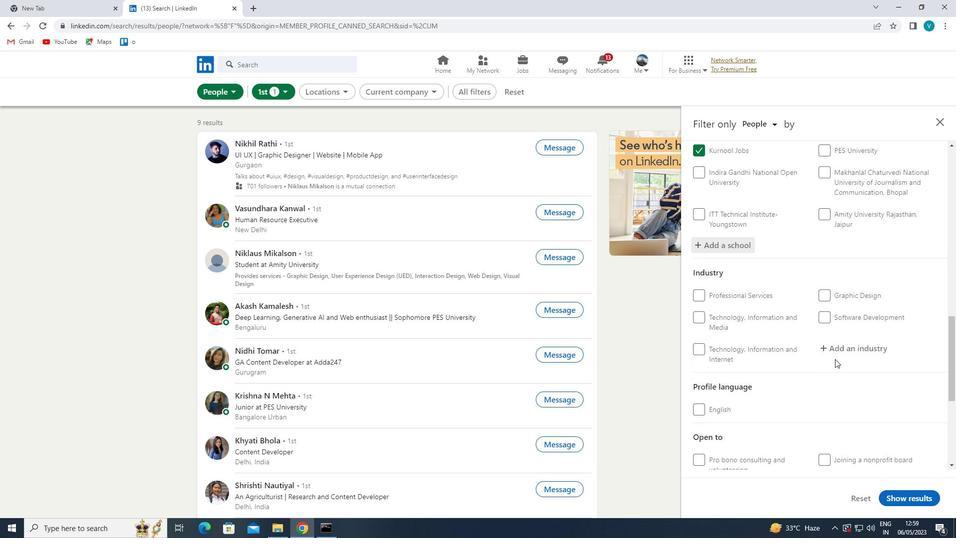 
Action: Mouse pressed left at (845, 348)
Screenshot: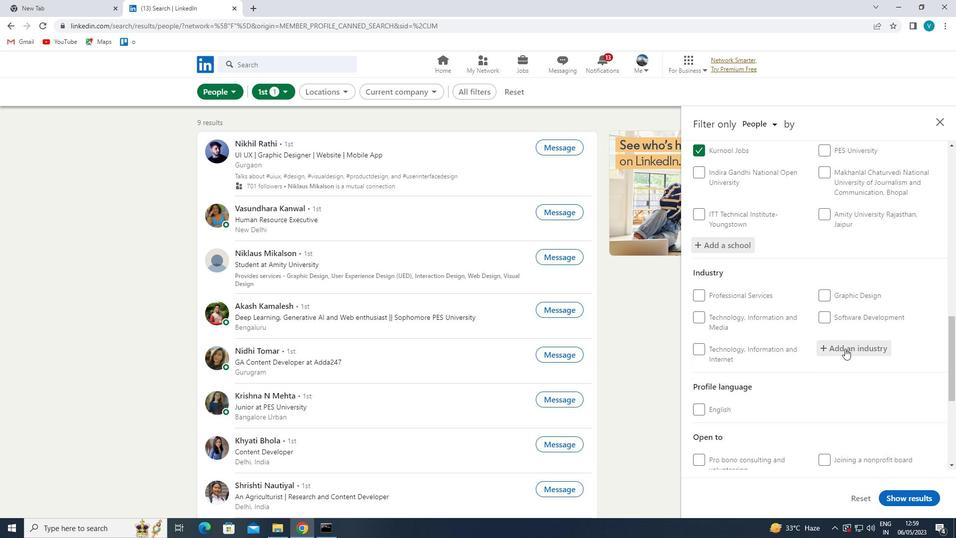 
Action: Mouse moved to (758, 295)
Screenshot: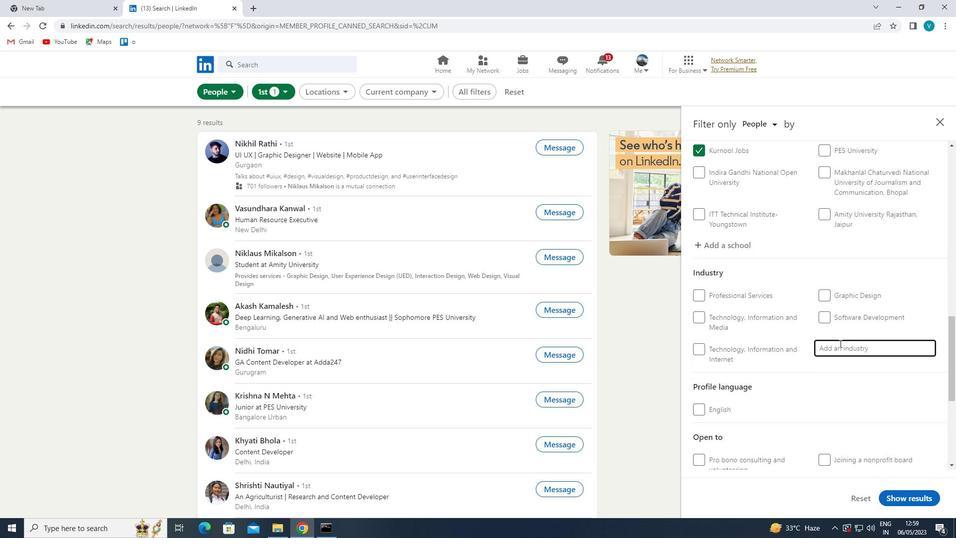 
Action: Key pressed <Key.shift>MOVIES
Screenshot: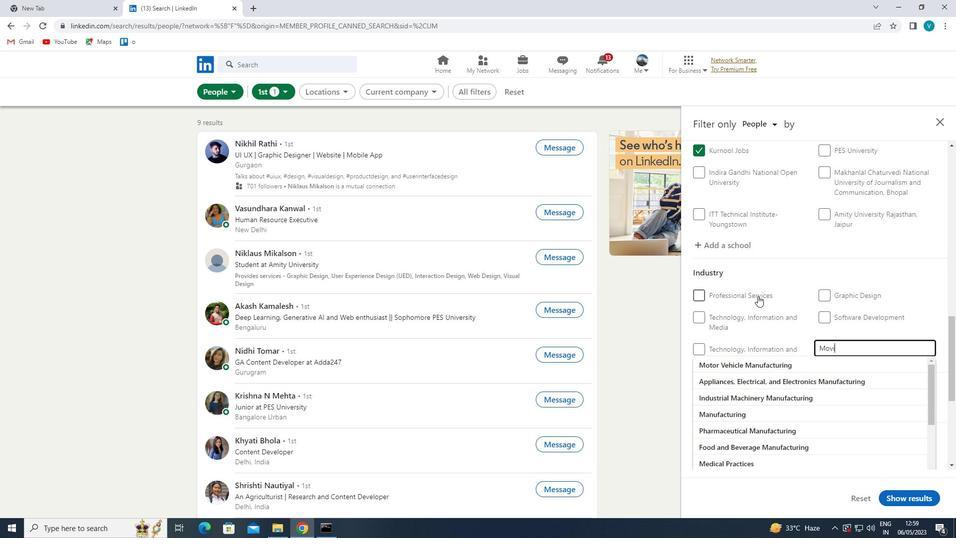 
Action: Mouse moved to (781, 358)
Screenshot: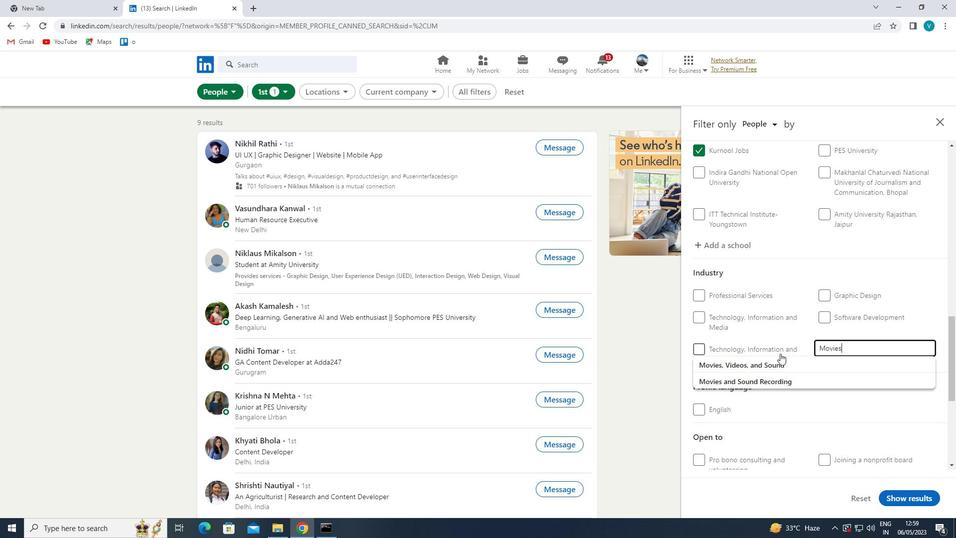 
Action: Mouse pressed left at (781, 358)
Screenshot: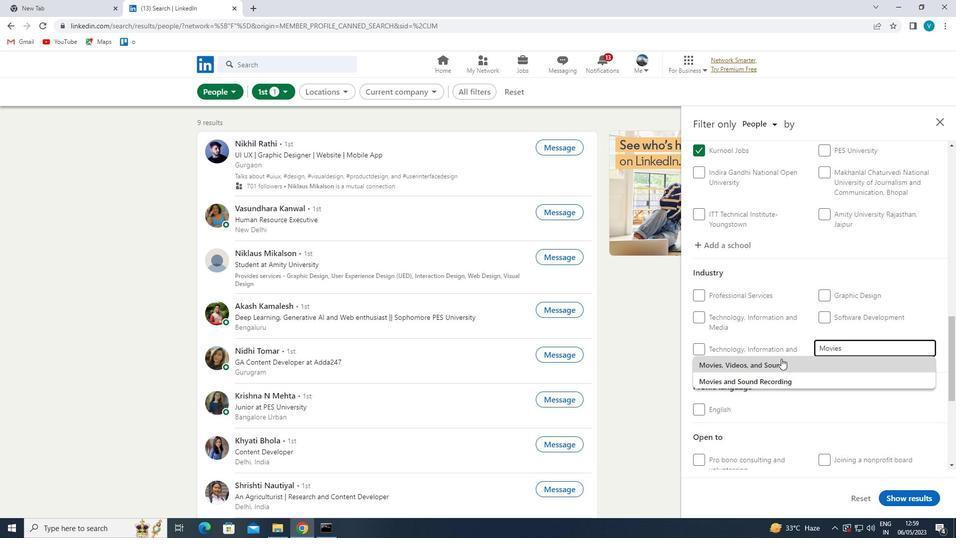 
Action: Mouse moved to (786, 358)
Screenshot: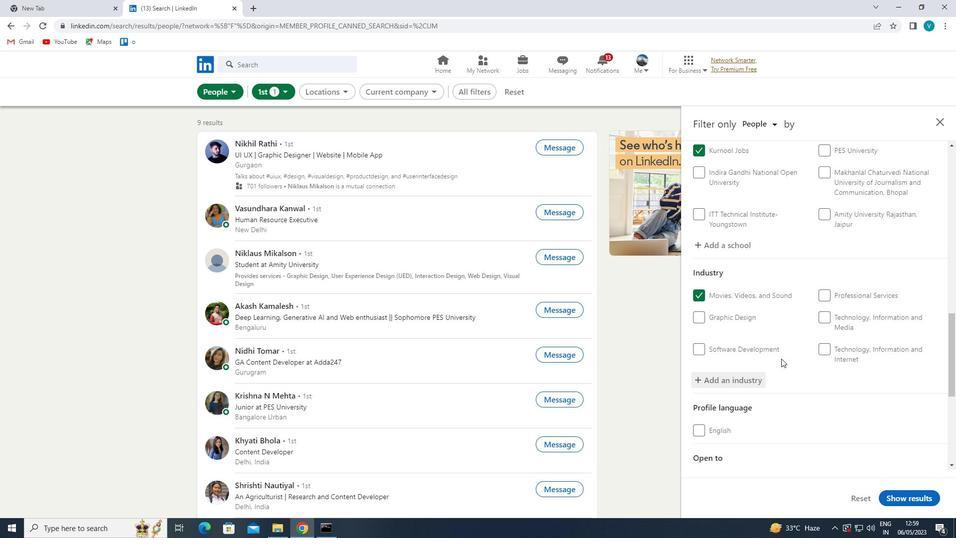 
Action: Mouse scrolled (786, 357) with delta (0, 0)
Screenshot: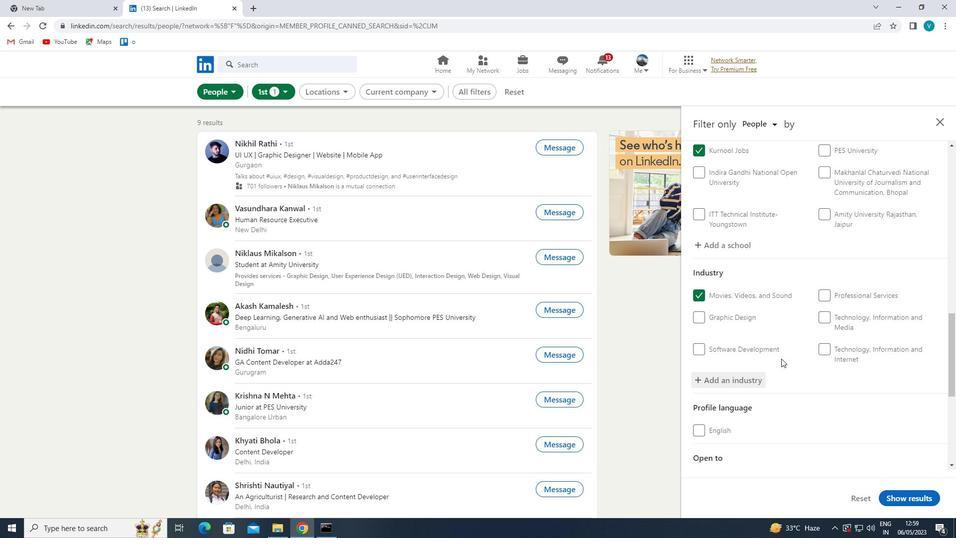 
Action: Mouse moved to (787, 357)
Screenshot: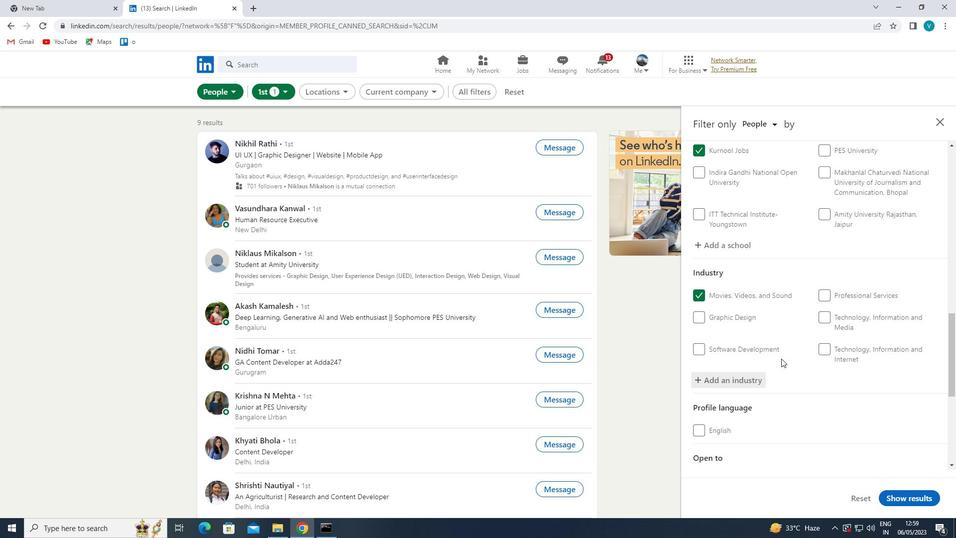 
Action: Mouse scrolled (787, 356) with delta (0, 0)
Screenshot: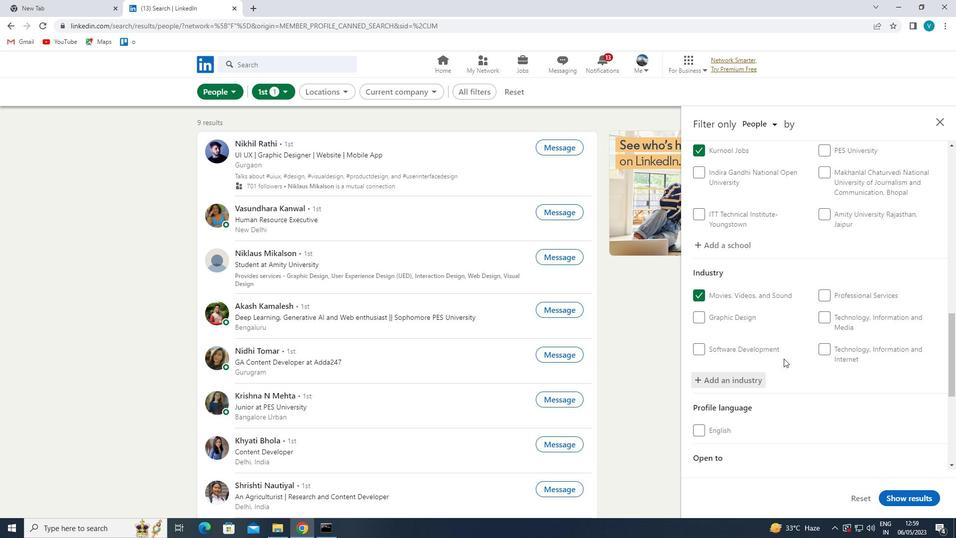
Action: Mouse moved to (788, 357)
Screenshot: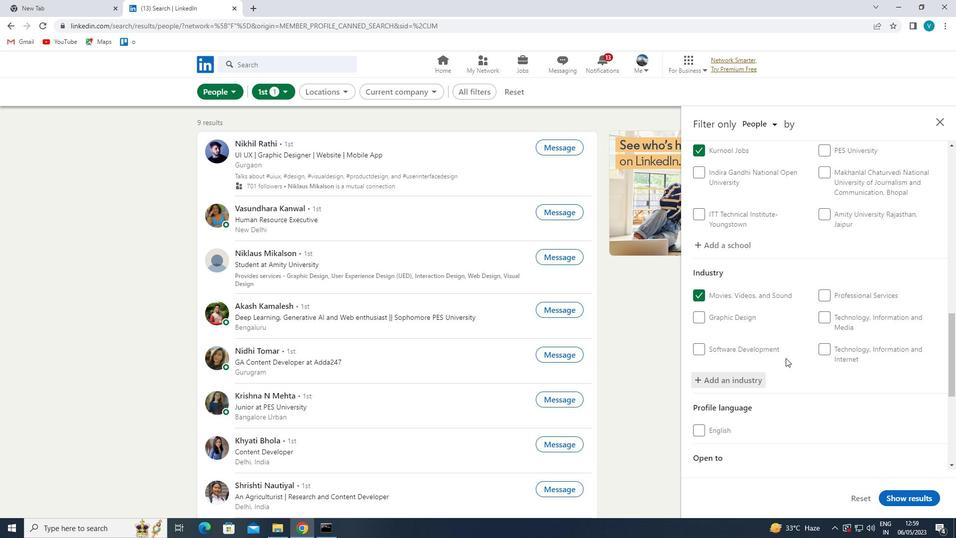 
Action: Mouse scrolled (788, 356) with delta (0, 0)
Screenshot: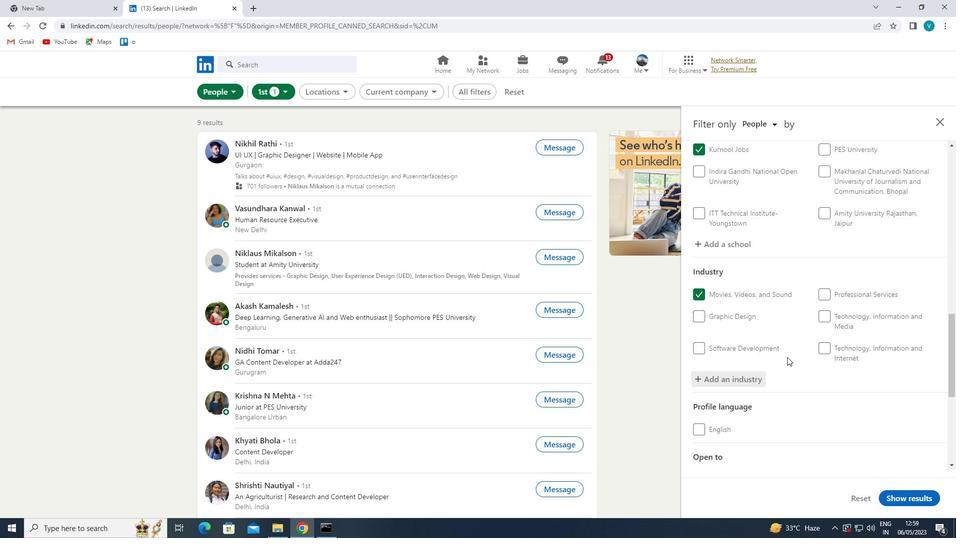 
Action: Mouse moved to (789, 356)
Screenshot: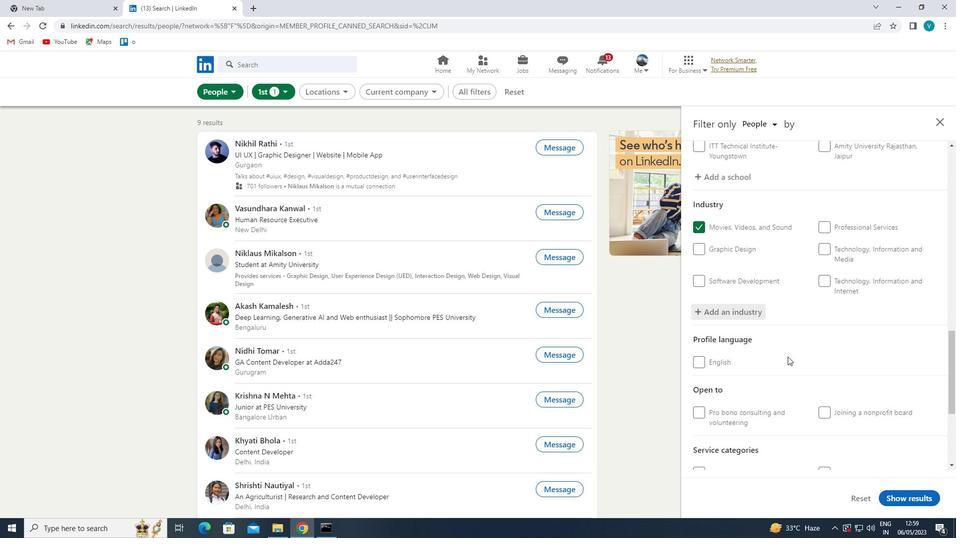 
Action: Mouse scrolled (789, 356) with delta (0, 0)
Screenshot: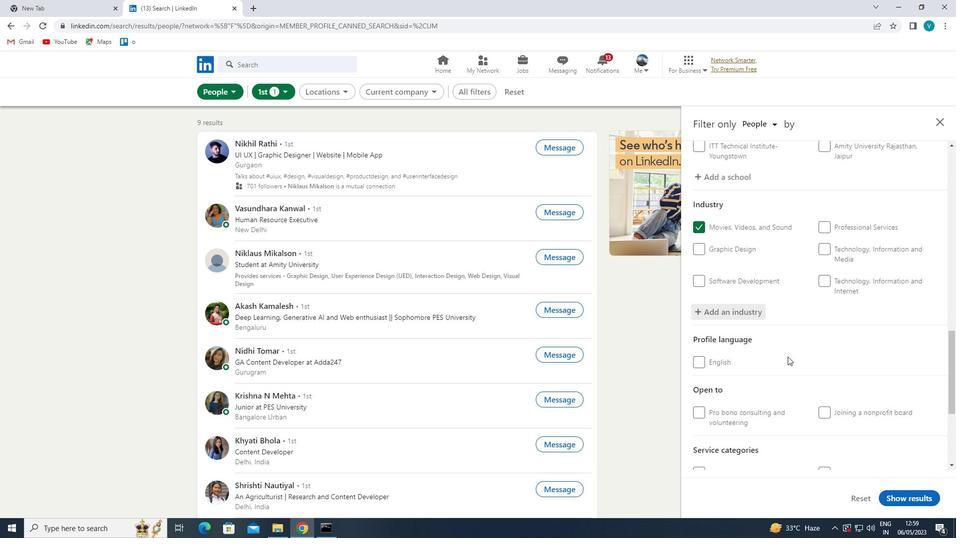 
Action: Mouse moved to (853, 388)
Screenshot: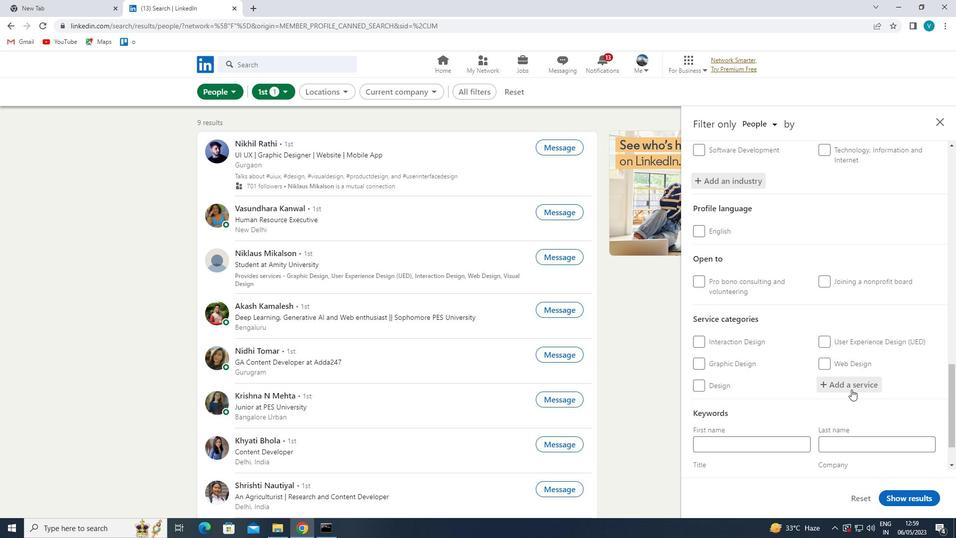 
Action: Mouse pressed left at (853, 388)
Screenshot: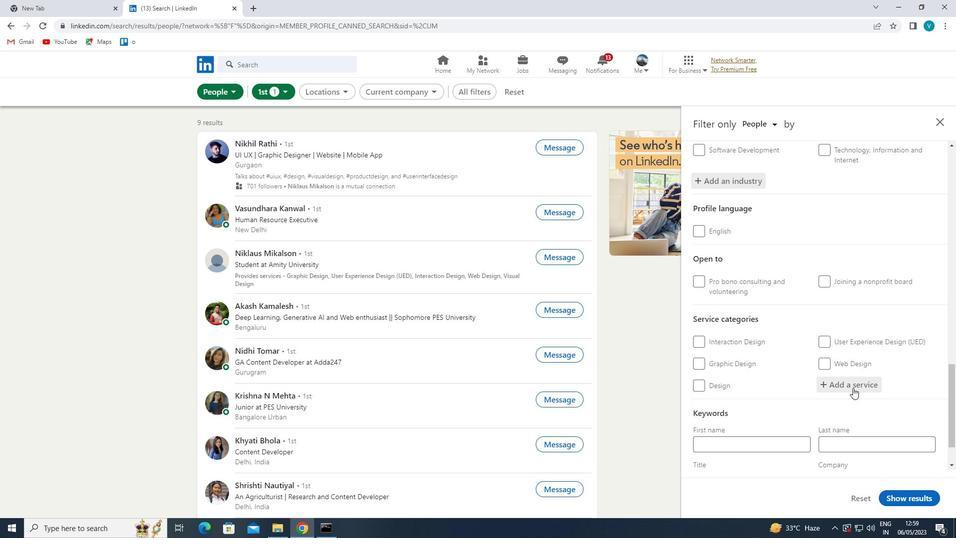 
Action: Mouse moved to (853, 387)
Screenshot: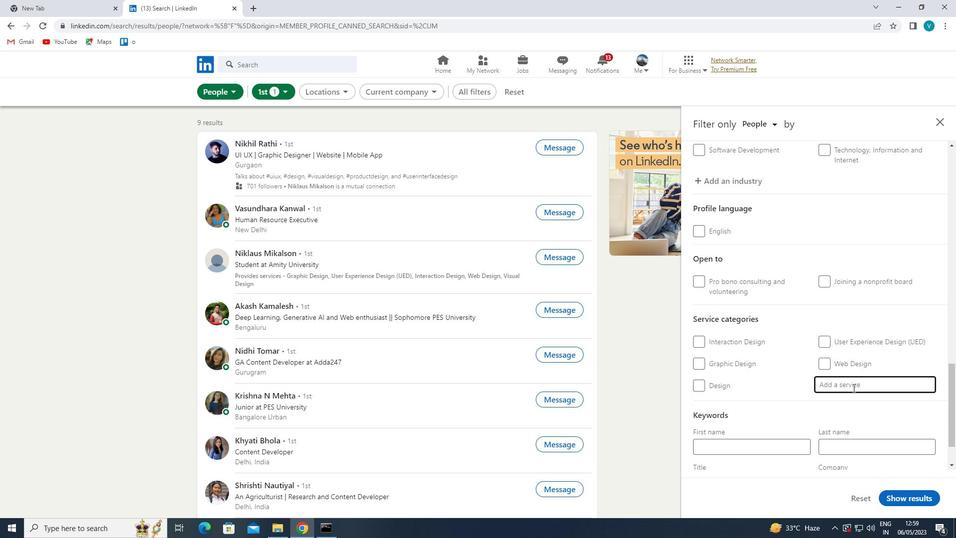 
Action: Key pressed <Key.shift>
Screenshot: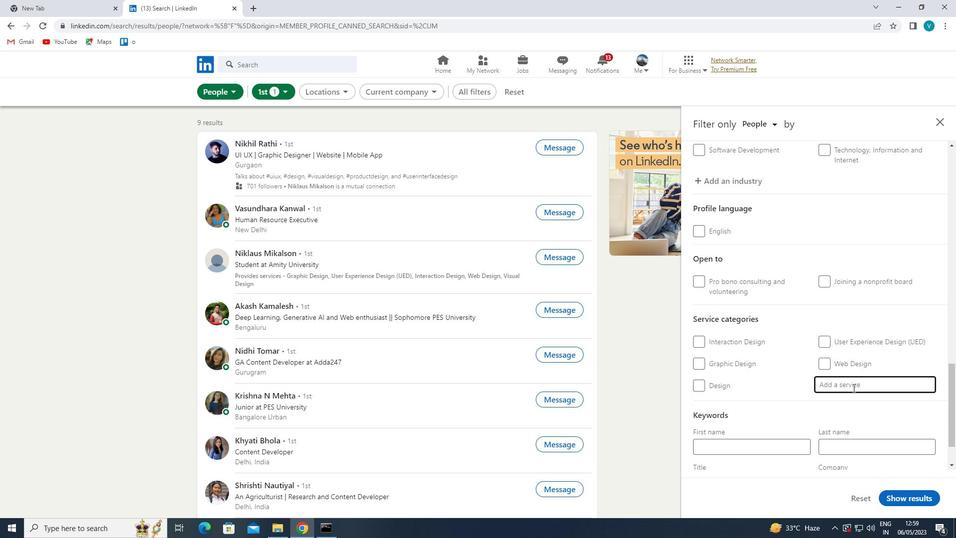 
Action: Mouse moved to (814, 365)
Screenshot: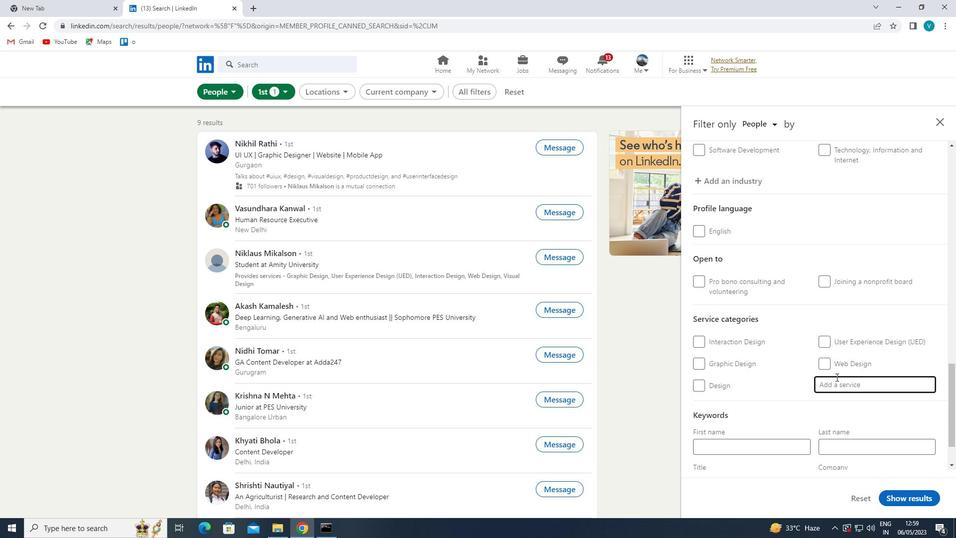 
Action: Key pressed COPYWRI
Screenshot: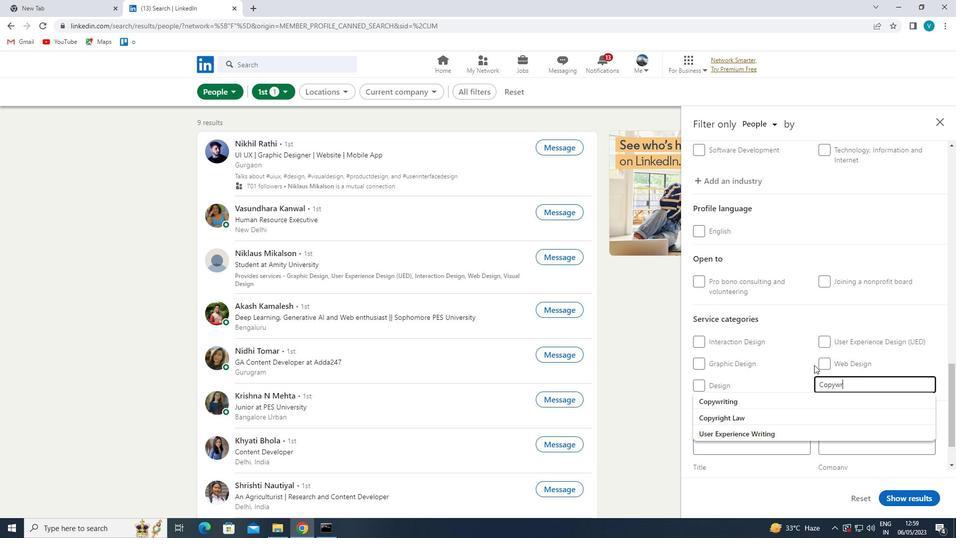 
Action: Mouse moved to (796, 405)
Screenshot: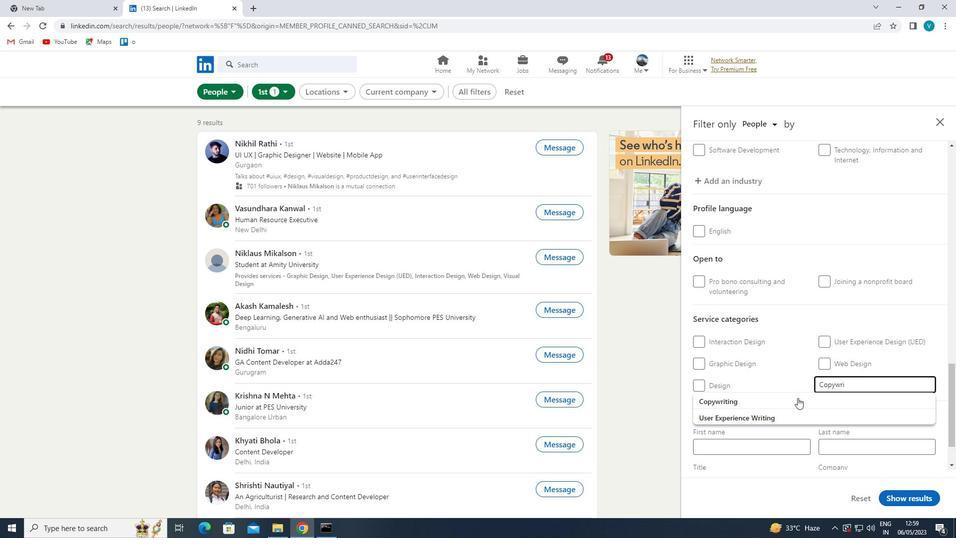 
Action: Mouse pressed left at (796, 405)
Screenshot: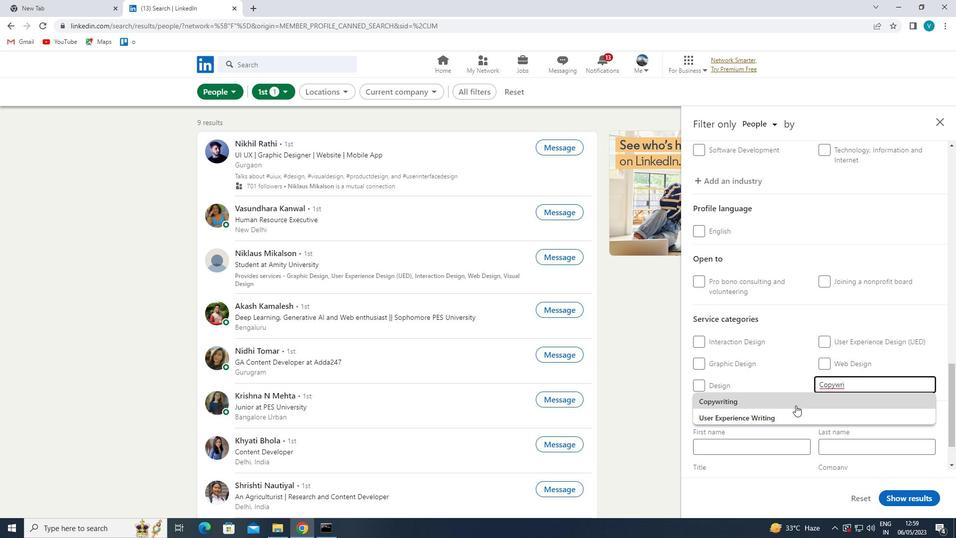 
Action: Mouse moved to (803, 402)
Screenshot: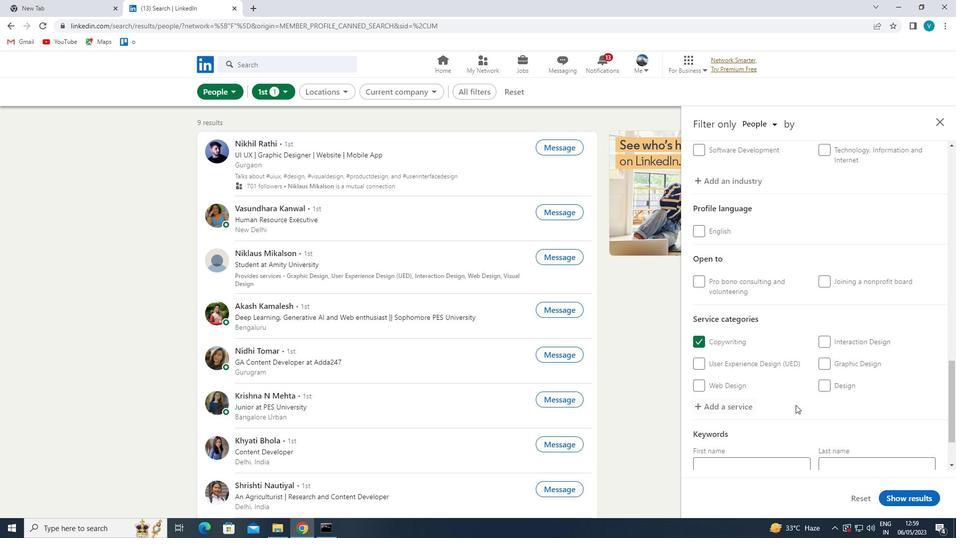 
Action: Mouse scrolled (803, 401) with delta (0, 0)
Screenshot: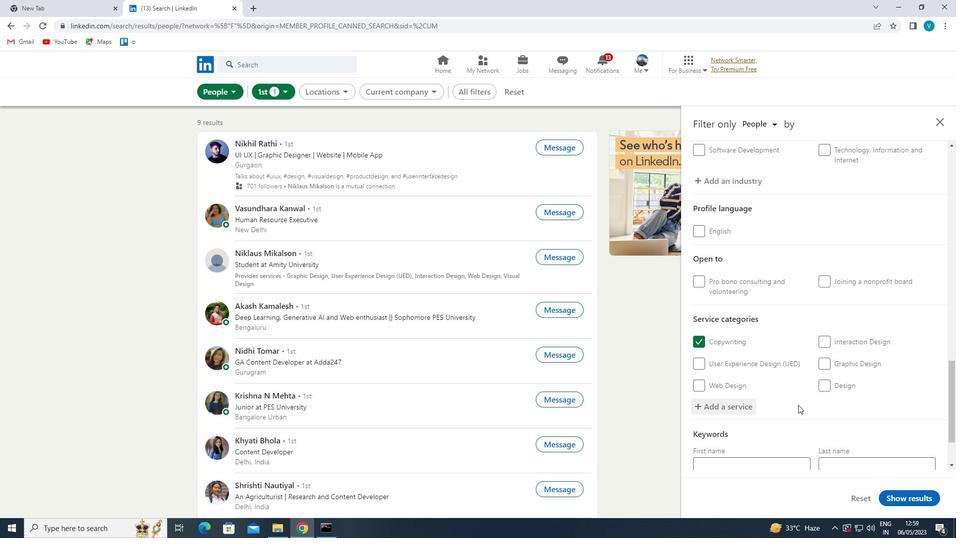 
Action: Mouse moved to (803, 402)
Screenshot: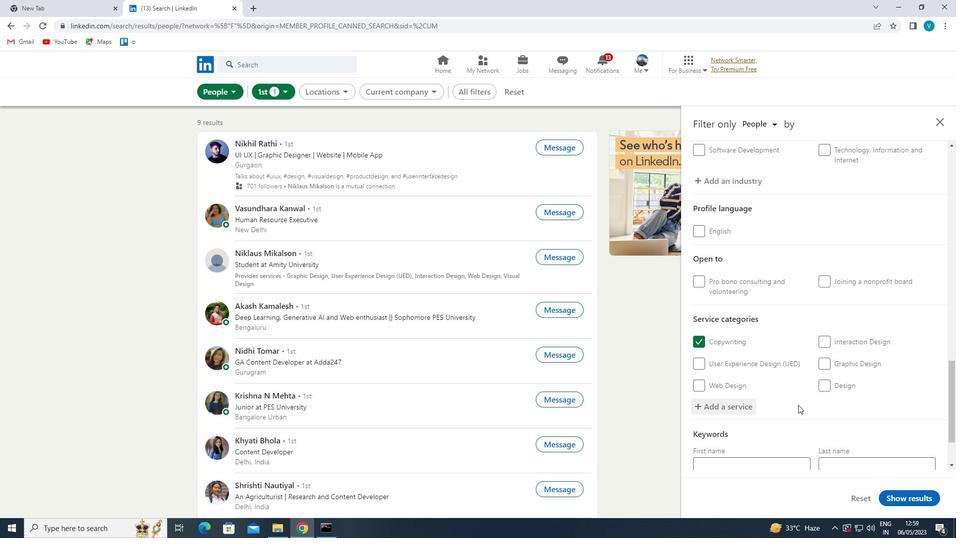 
Action: Mouse scrolled (803, 401) with delta (0, 0)
Screenshot: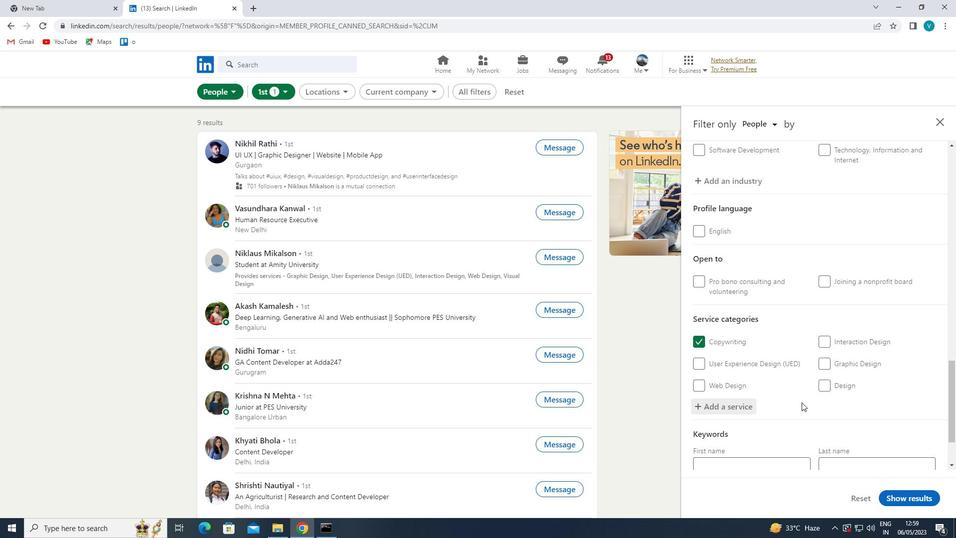 
Action: Mouse moved to (803, 402)
Screenshot: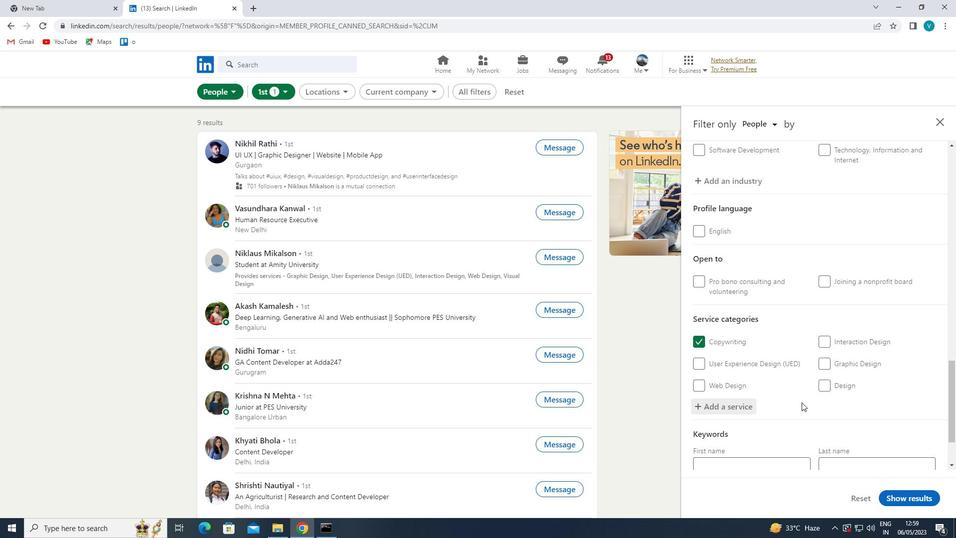 
Action: Mouse scrolled (803, 401) with delta (0, 0)
Screenshot: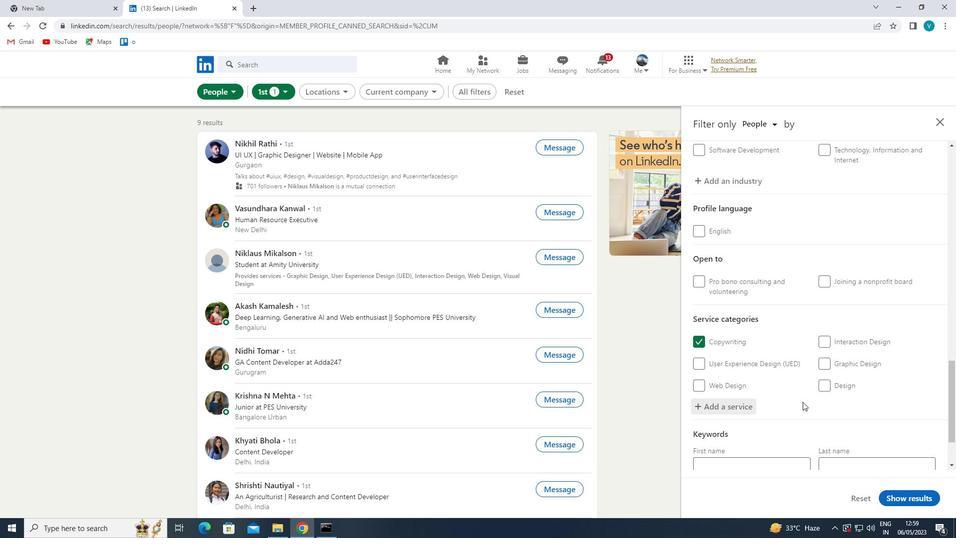 
Action: Mouse moved to (787, 423)
Screenshot: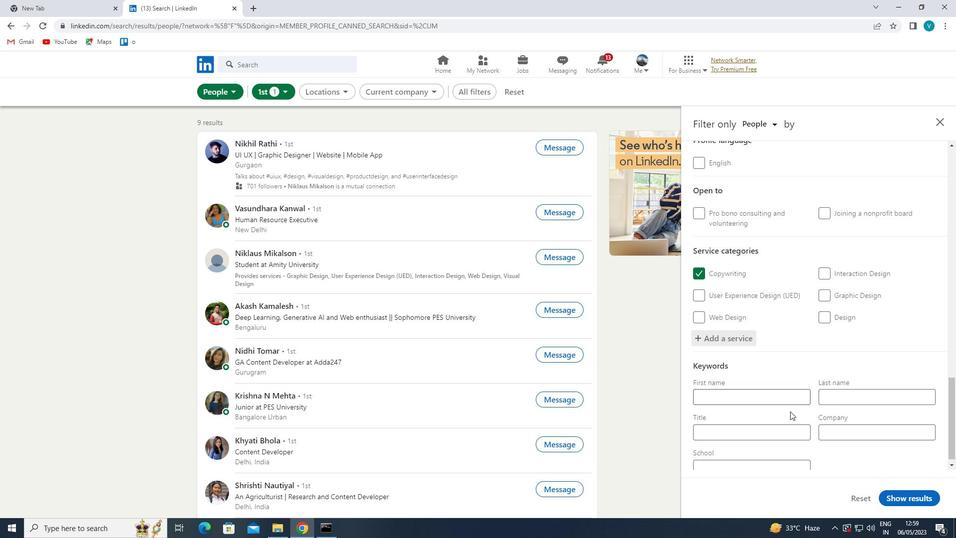 
Action: Mouse pressed left at (787, 423)
Screenshot: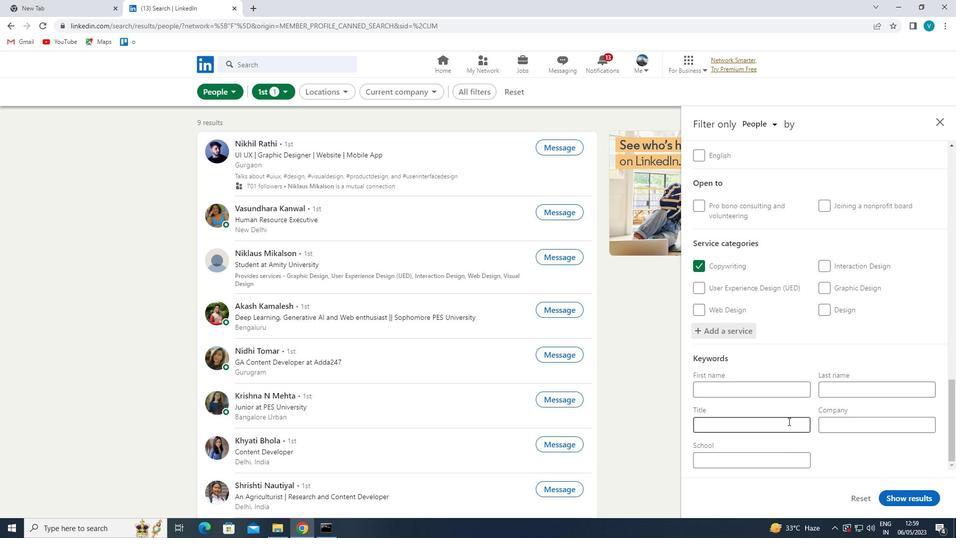 
Action: Key pressed <Key.shift>GROUP<Key.space><Key.shift>SALES
Screenshot: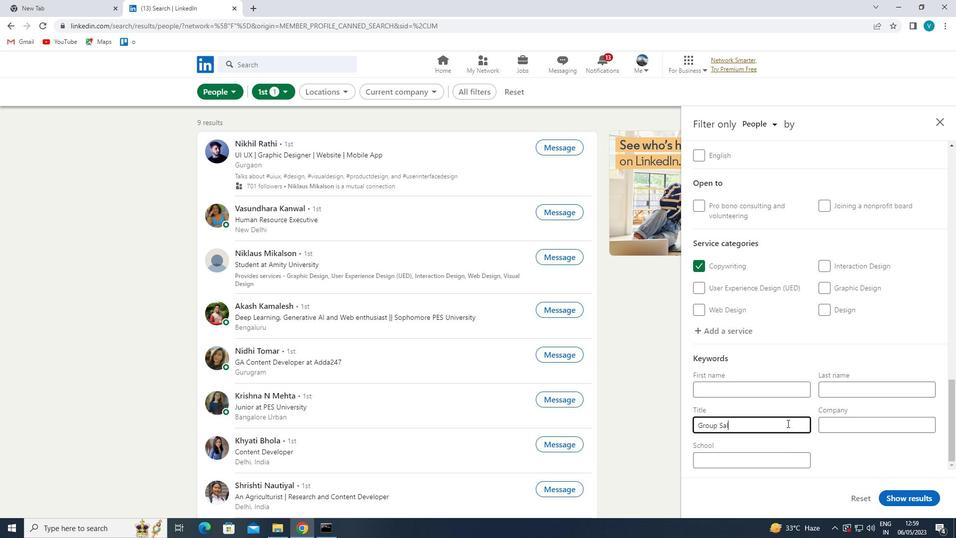 
Action: Mouse moved to (904, 491)
Screenshot: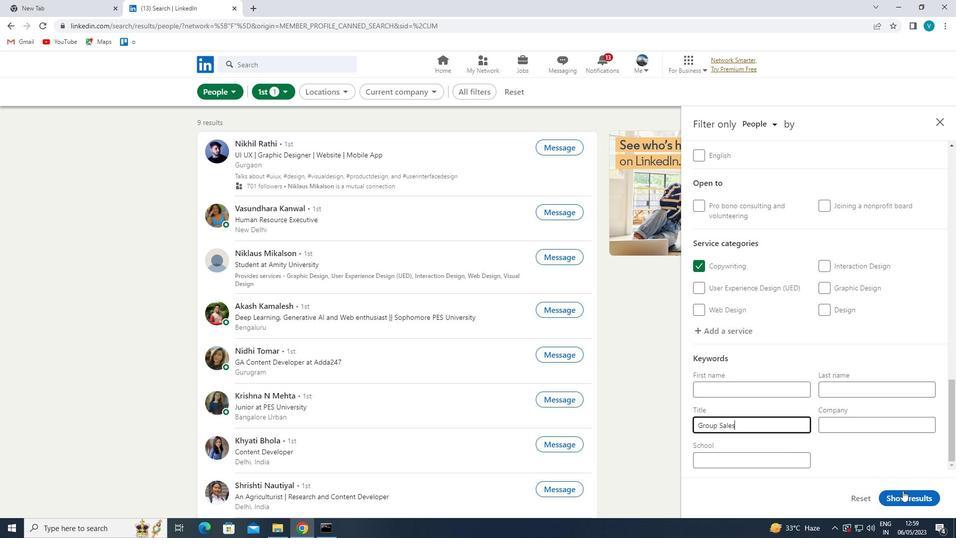 
Action: Mouse pressed left at (904, 491)
Screenshot: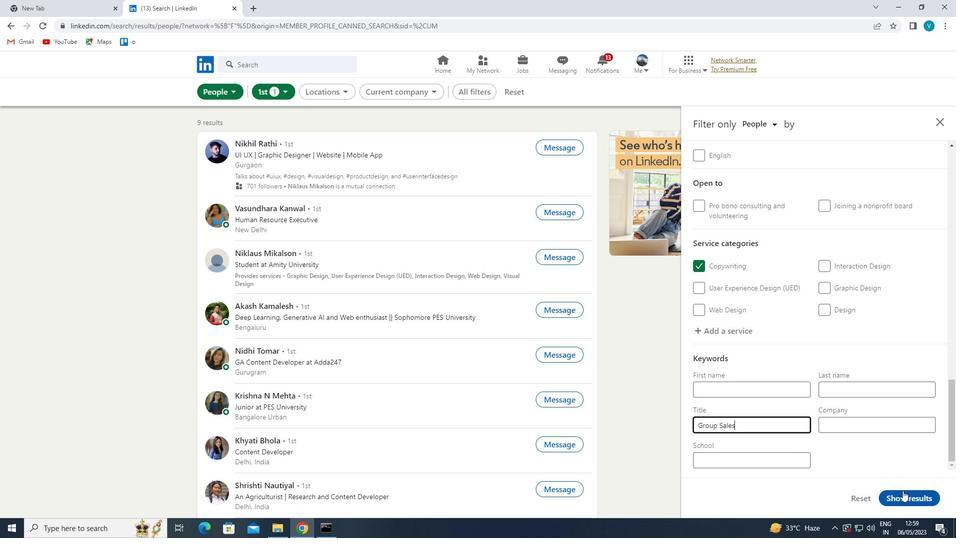 
Action: Mouse moved to (760, 411)
Screenshot: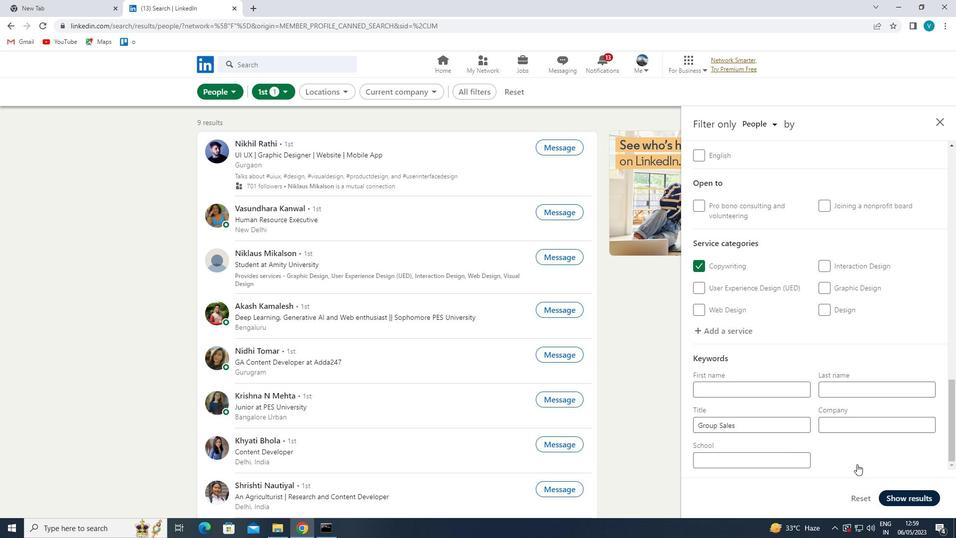 
